 Task: Get directions from Muir Woods National Monument, California, United States to Goliad State Park, Texas, United States and explore the nearby things to do with rating 2 and above and open now
Action: Mouse moved to (417, 685)
Screenshot: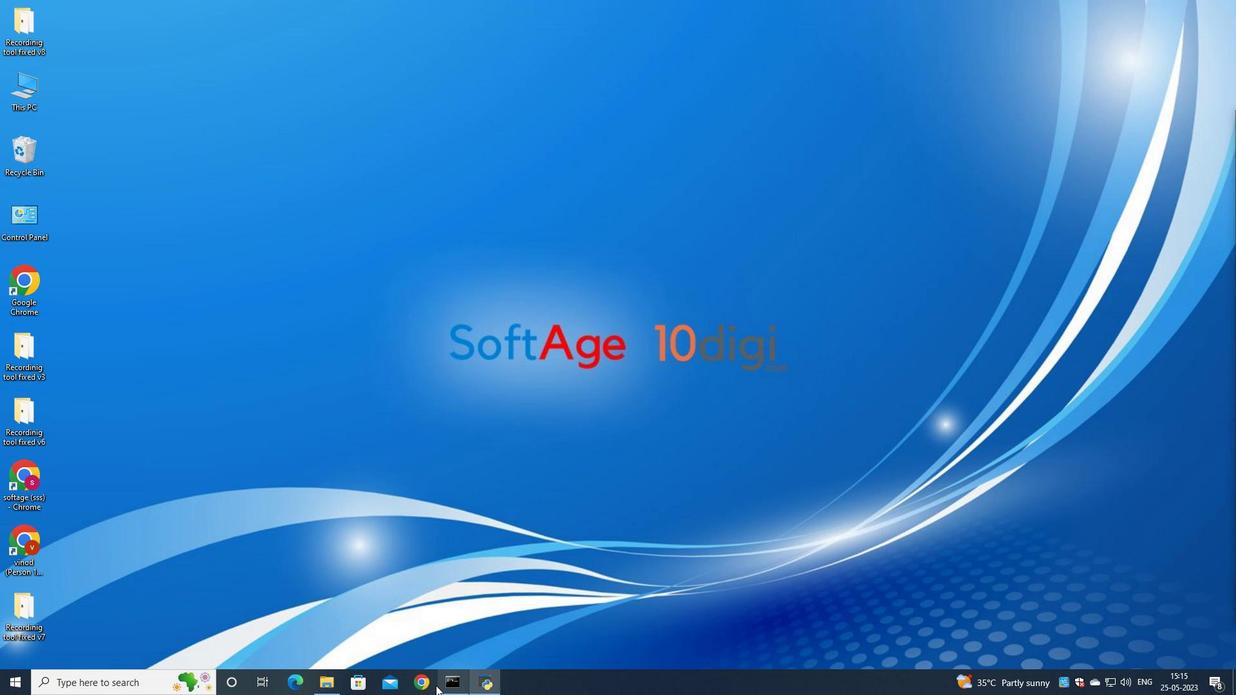 
Action: Mouse pressed left at (417, 685)
Screenshot: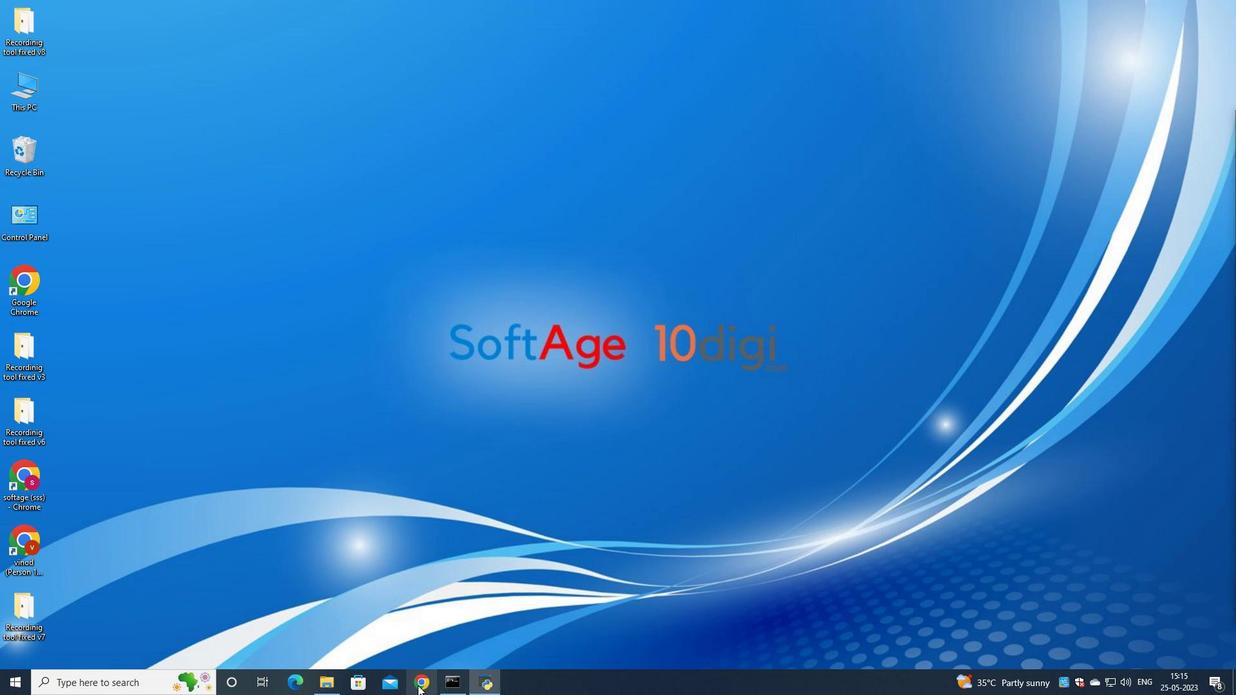
Action: Mouse moved to (567, 396)
Screenshot: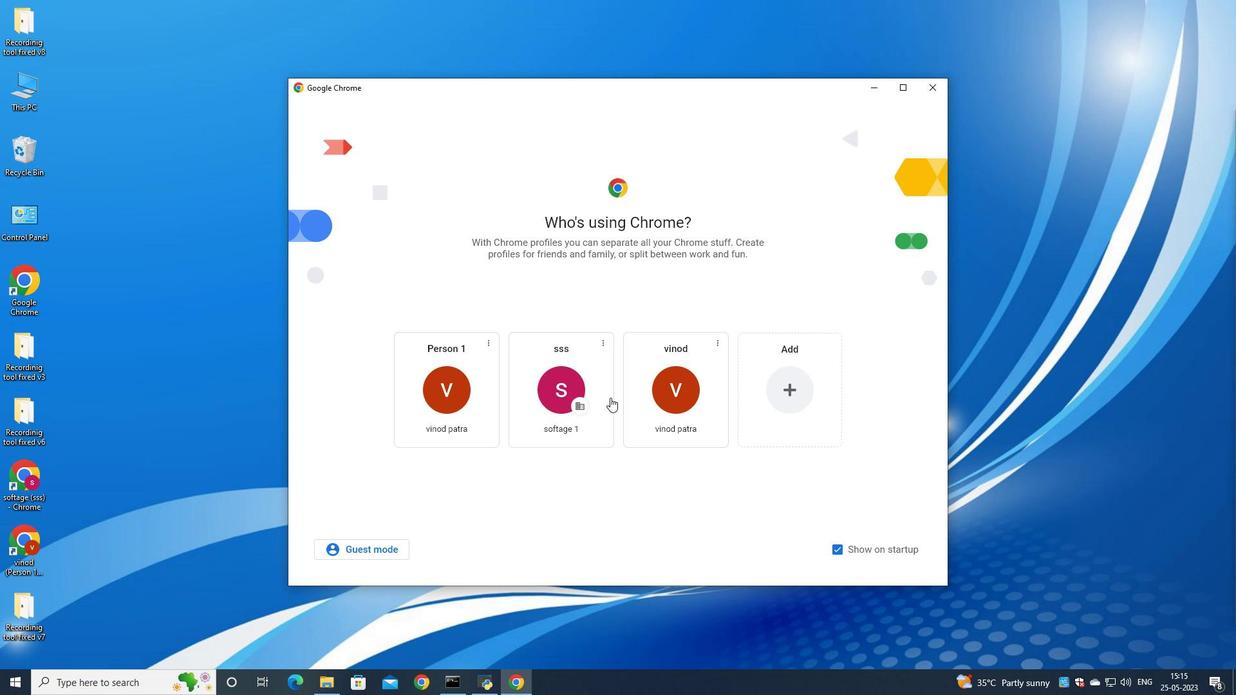 
Action: Mouse pressed left at (567, 396)
Screenshot: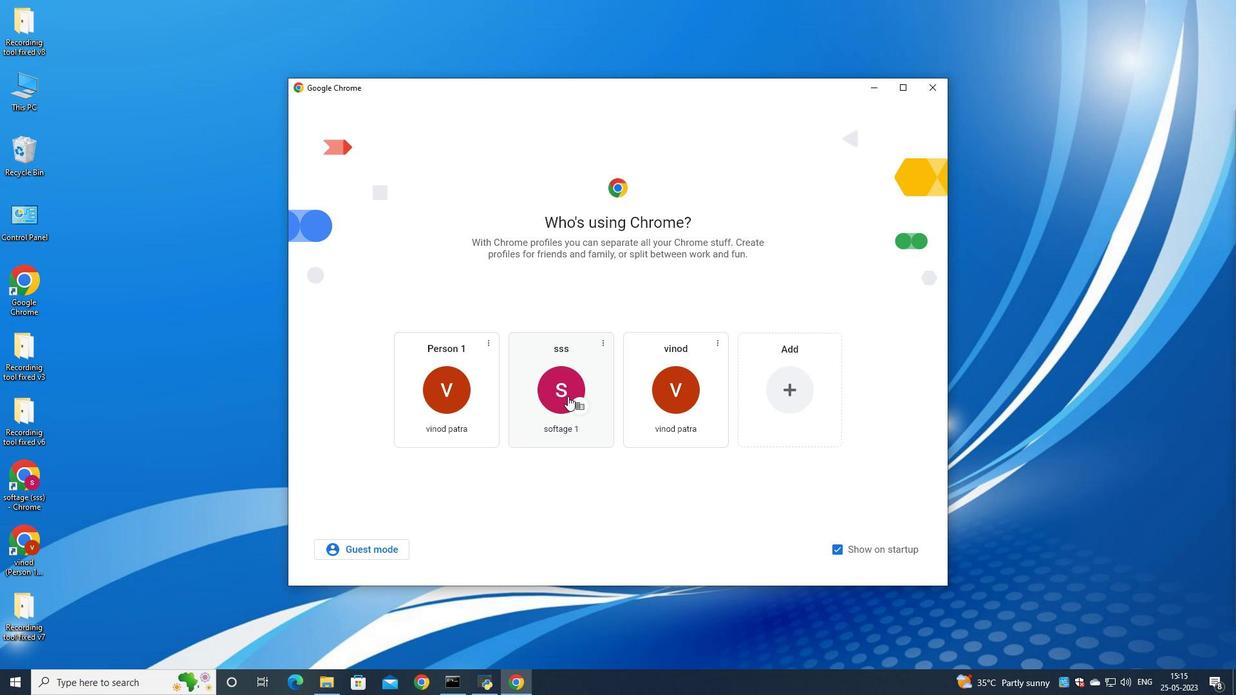 
Action: Mouse moved to (1175, 63)
Screenshot: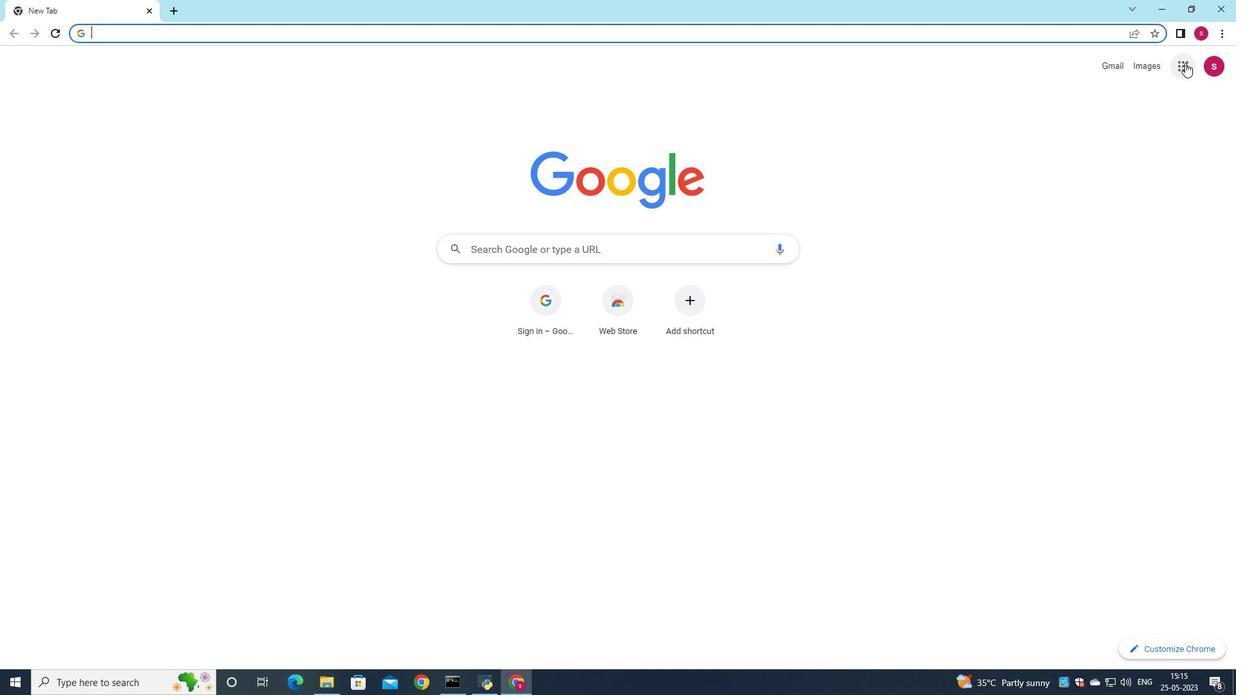 
Action: Mouse pressed left at (1175, 63)
Screenshot: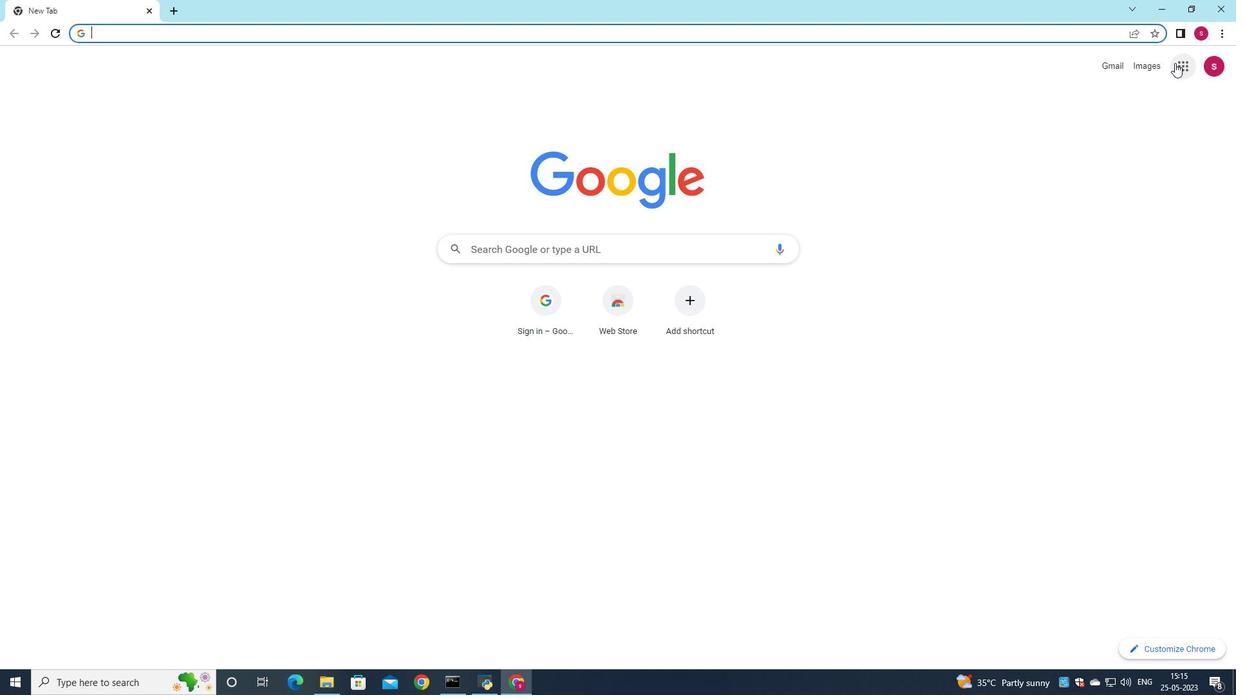 
Action: Mouse moved to (1128, 245)
Screenshot: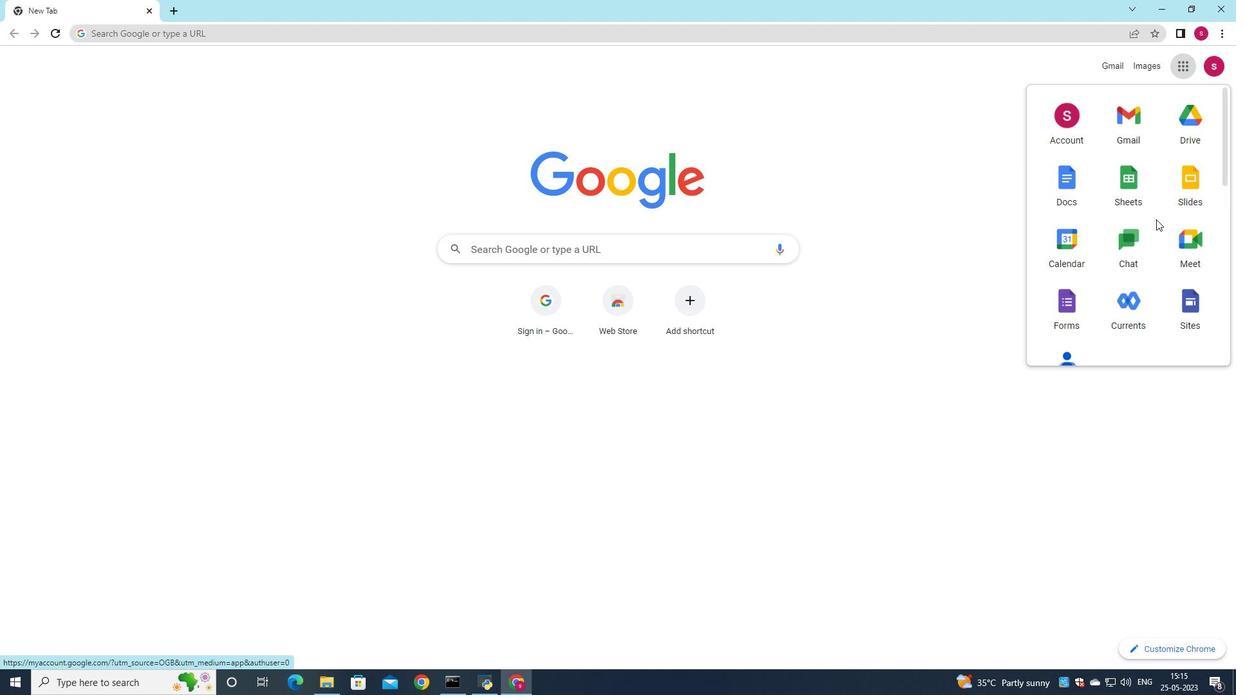 
Action: Mouse scrolled (1128, 245) with delta (0, 0)
Screenshot: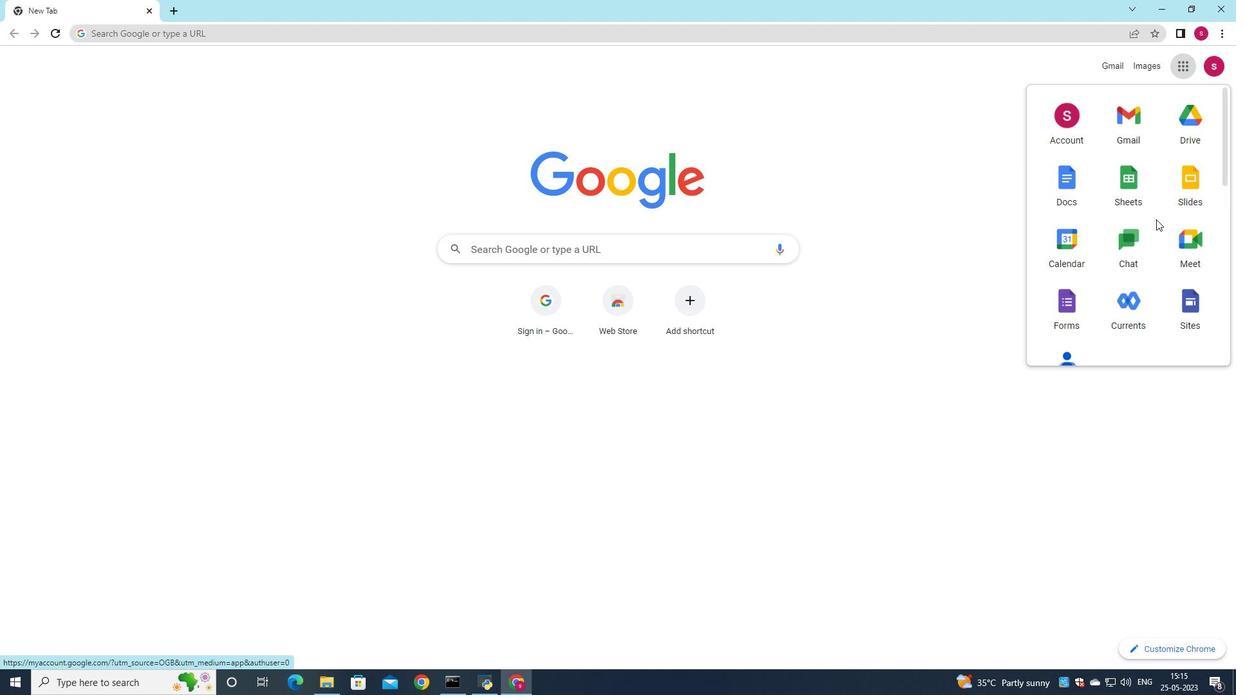 
Action: Mouse scrolled (1128, 245) with delta (0, 0)
Screenshot: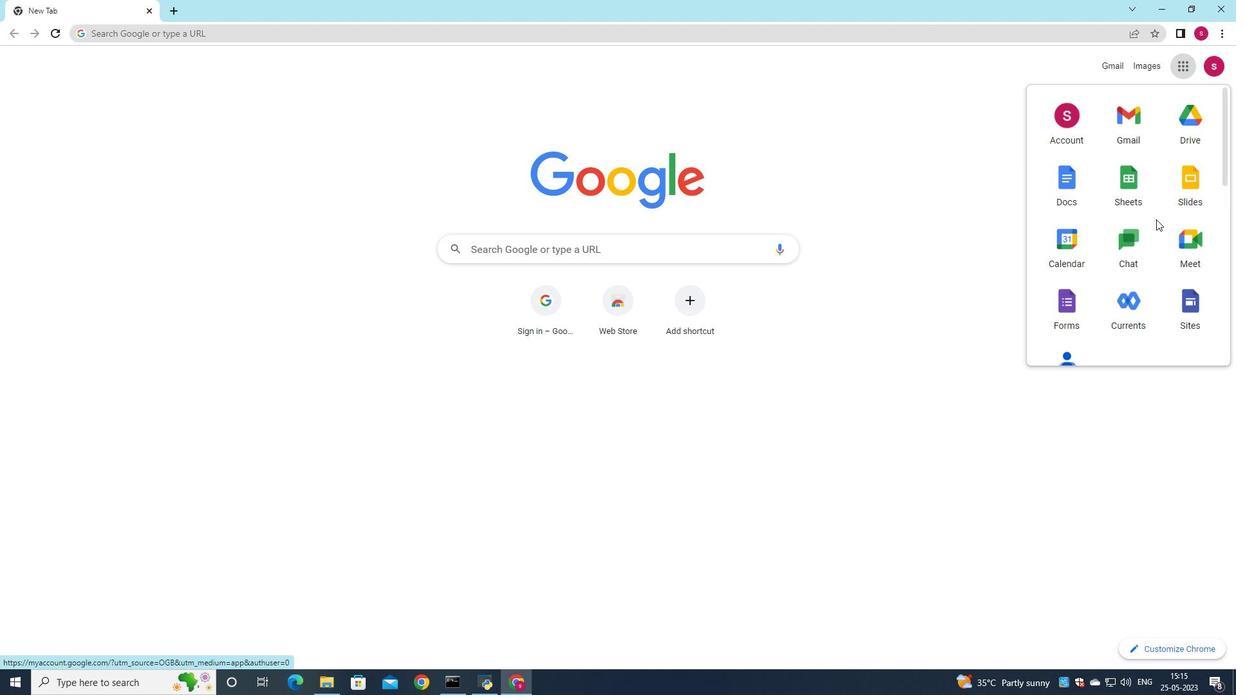 
Action: Mouse moved to (1172, 303)
Screenshot: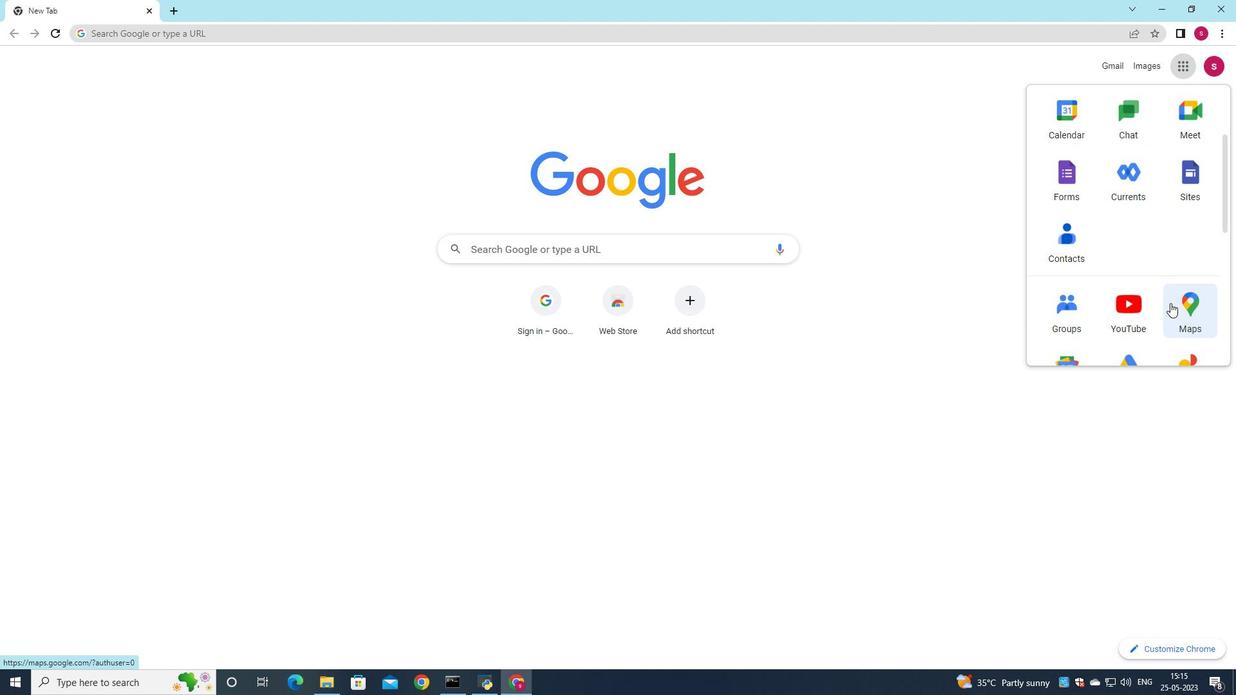 
Action: Mouse pressed left at (1172, 303)
Screenshot: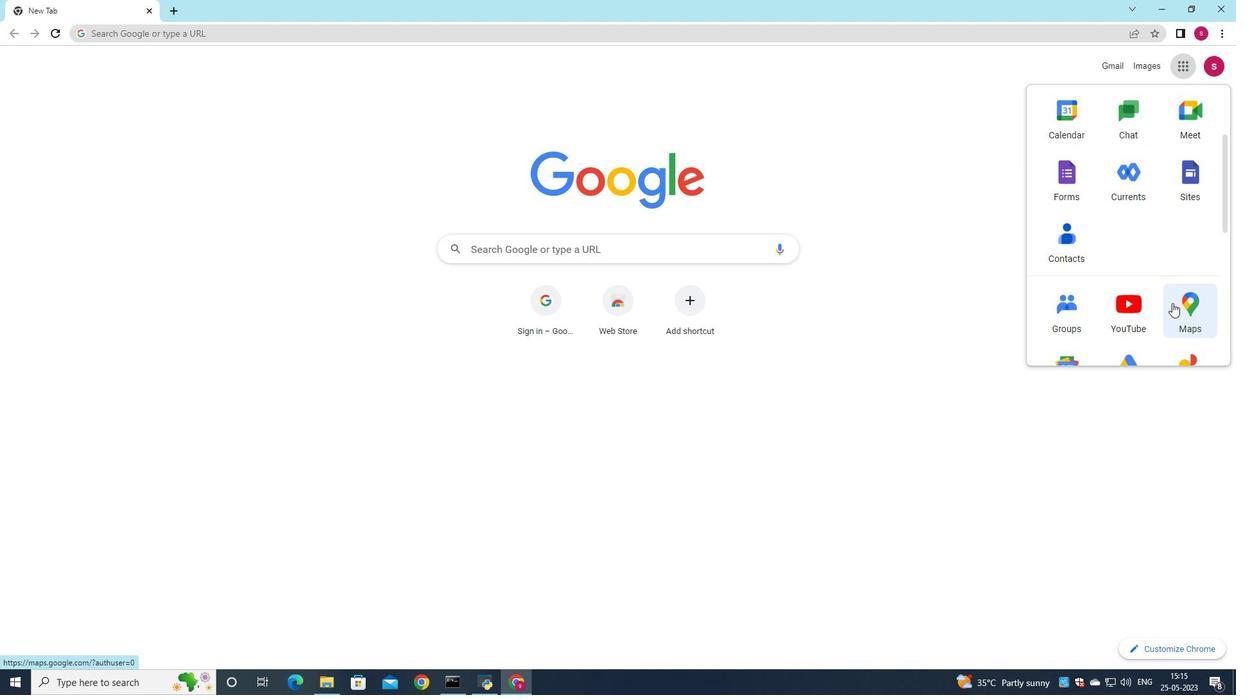 
Action: Mouse moved to (274, 64)
Screenshot: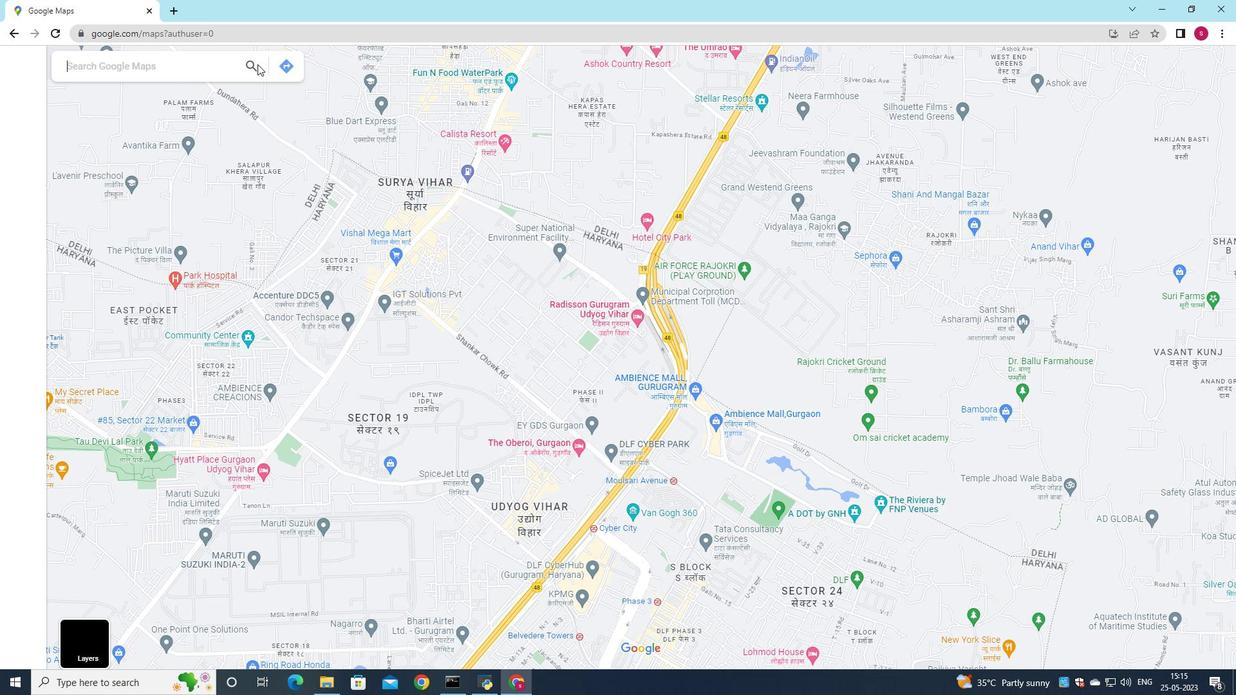 
Action: Mouse pressed left at (274, 64)
Screenshot: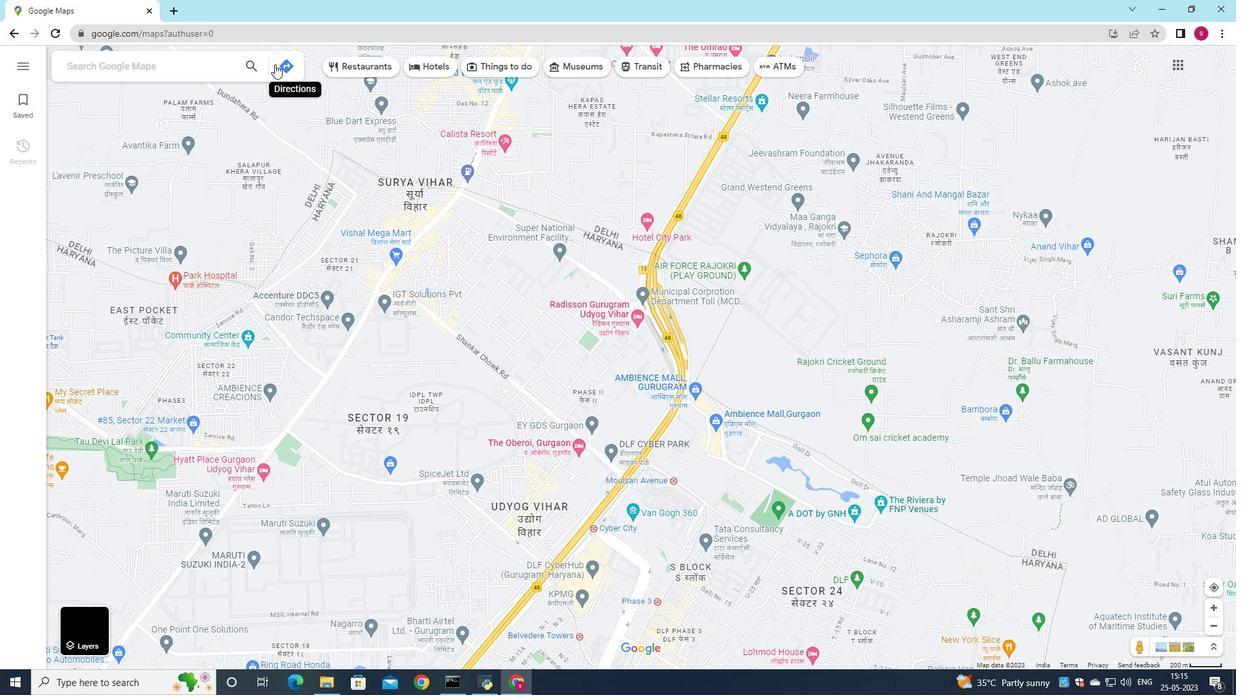
Action: Mouse moved to (195, 104)
Screenshot: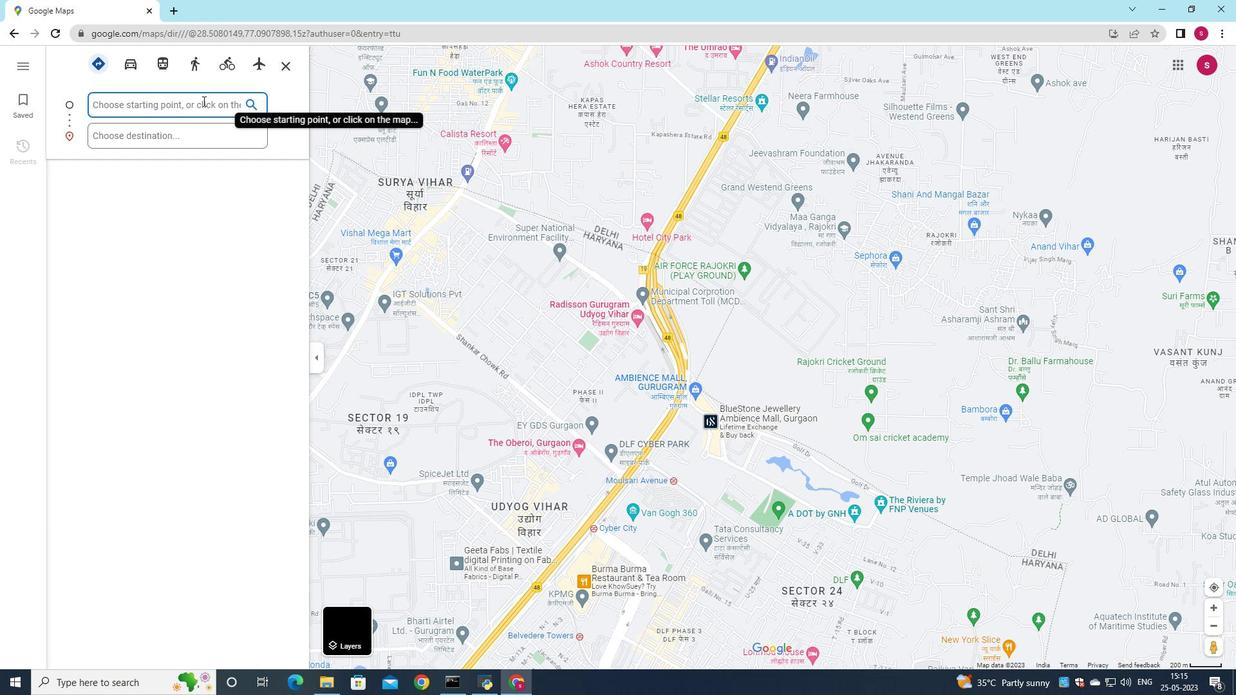 
Action: Key pressed <Key.shift>Muir<Key.space><Key.shift>Woods<Key.space><Key.shift>na
Screenshot: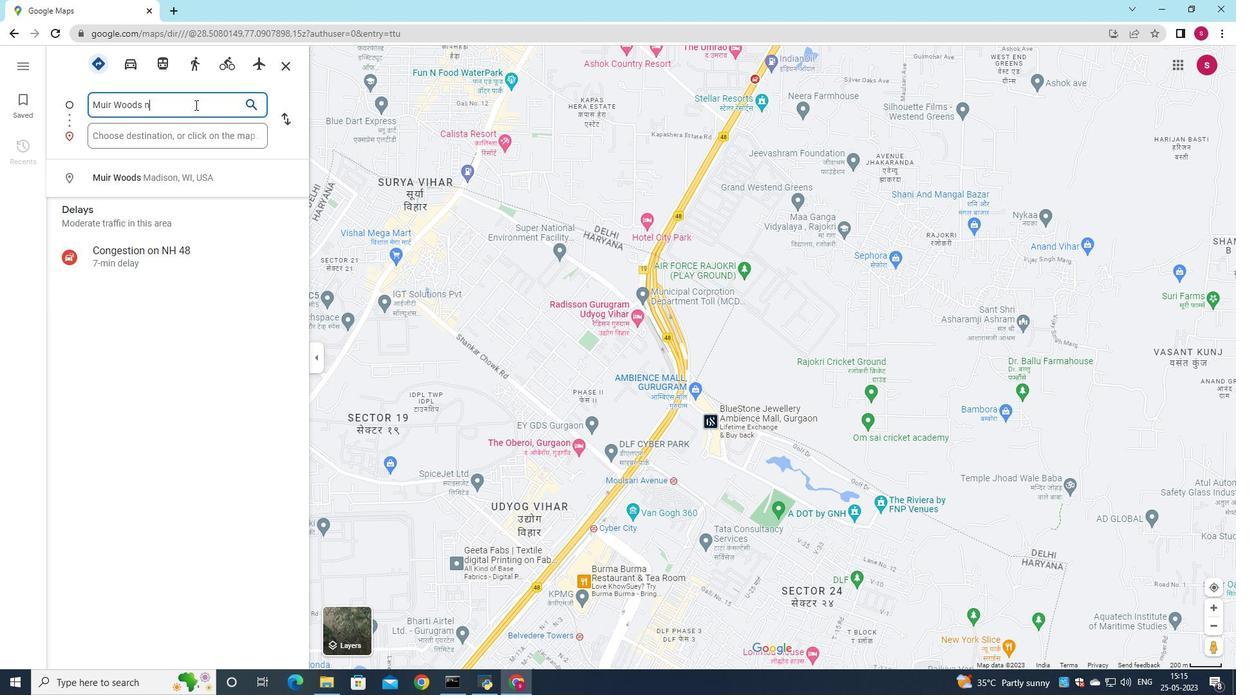 
Action: Mouse moved to (247, 0)
Screenshot: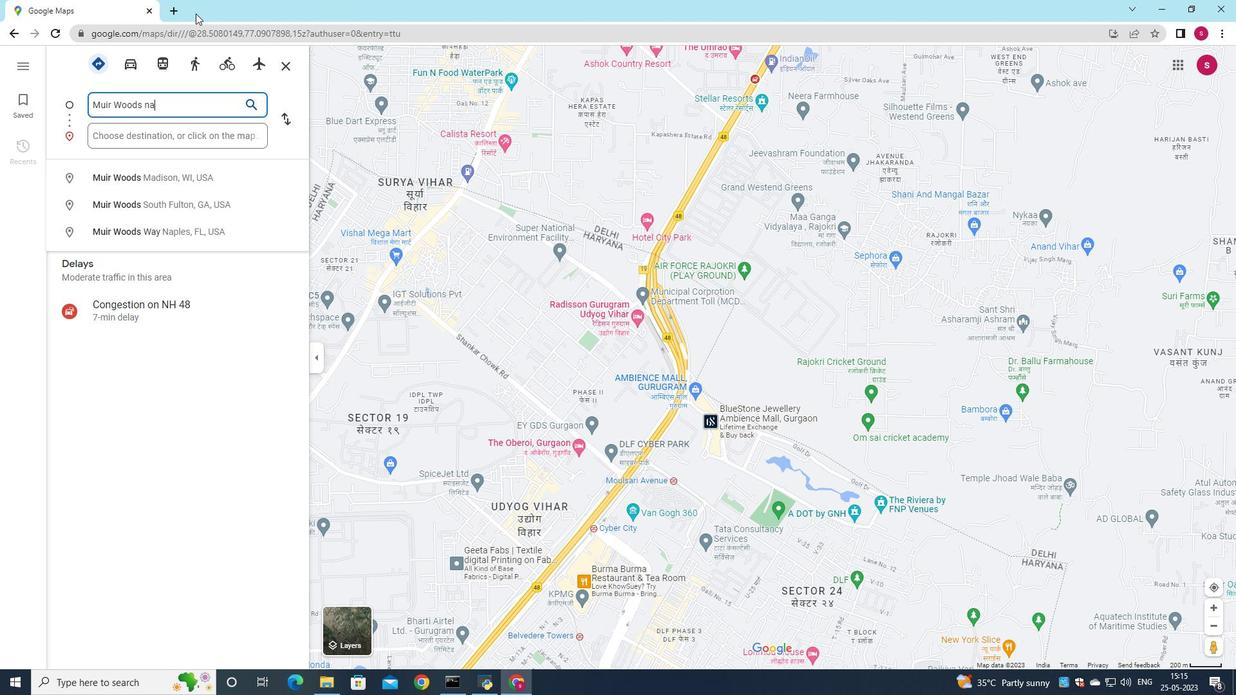 
Action: Key pressed tiona
Screenshot: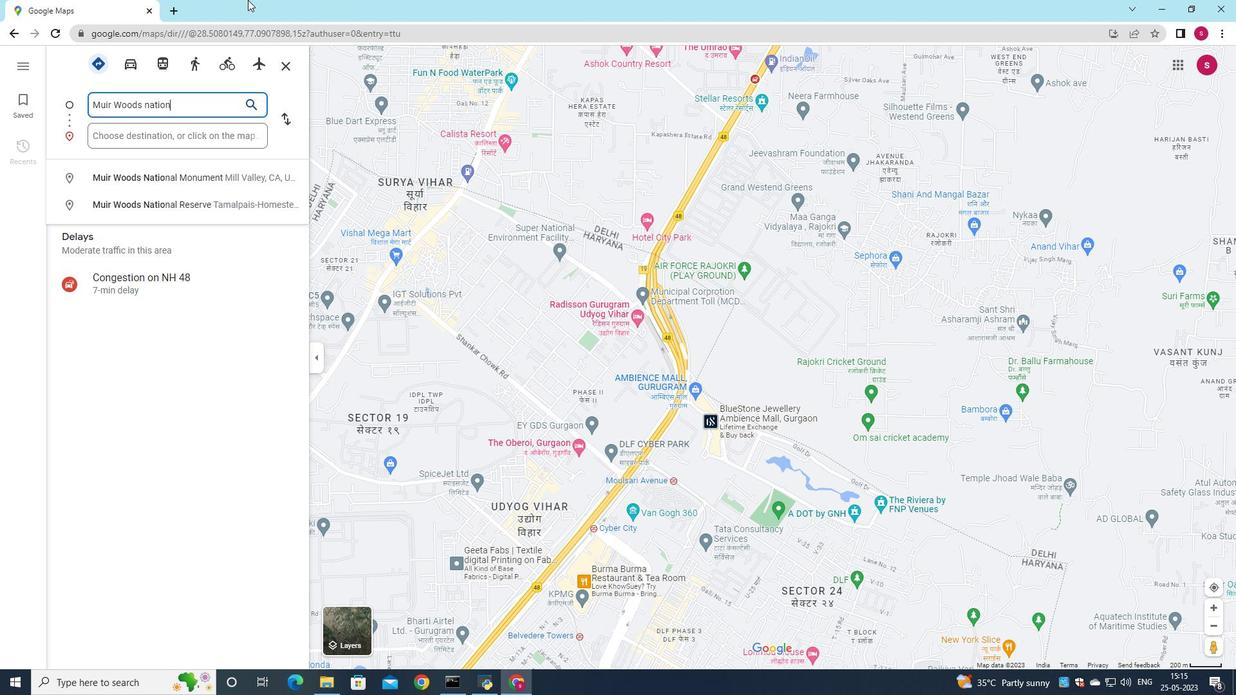 
Action: Mouse moved to (452, 0)
Screenshot: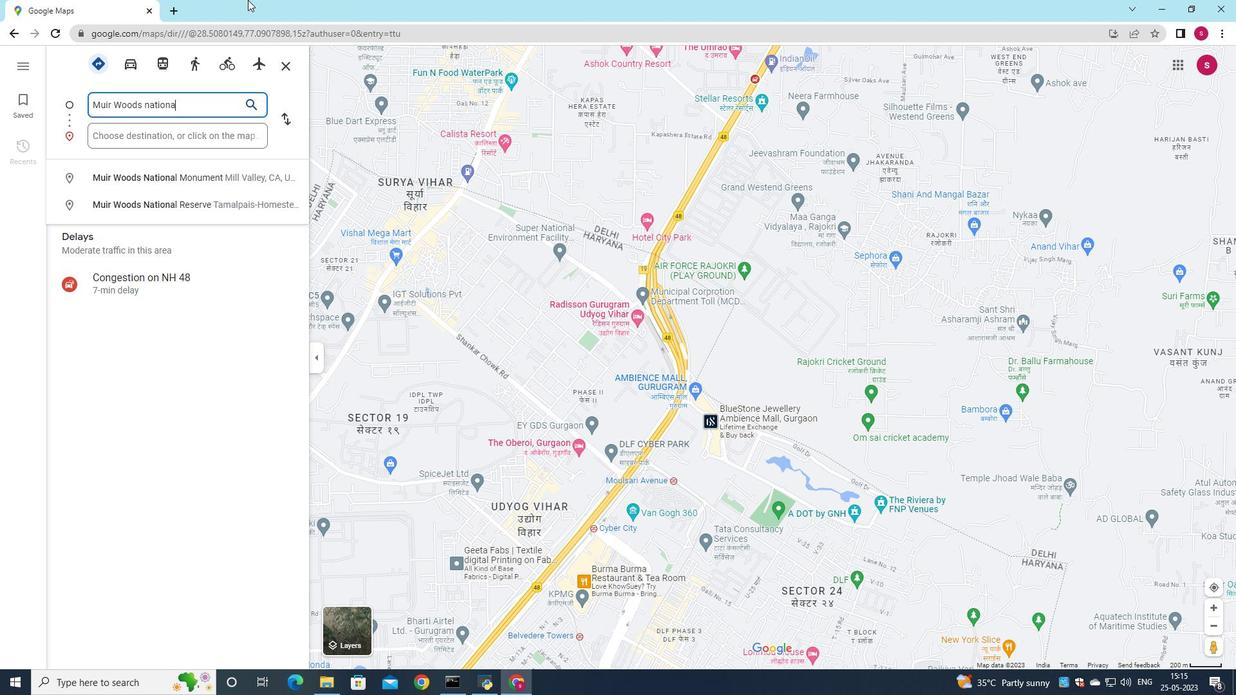 
Action: Key pressed l<Key.space><Key.shift>Monument<Key.space><Key.backspace>,<Key.shift><Key.shift>california<Key.space><Key.backspace>,<Key.shift>United<Key.space><Key.shift>States
Screenshot: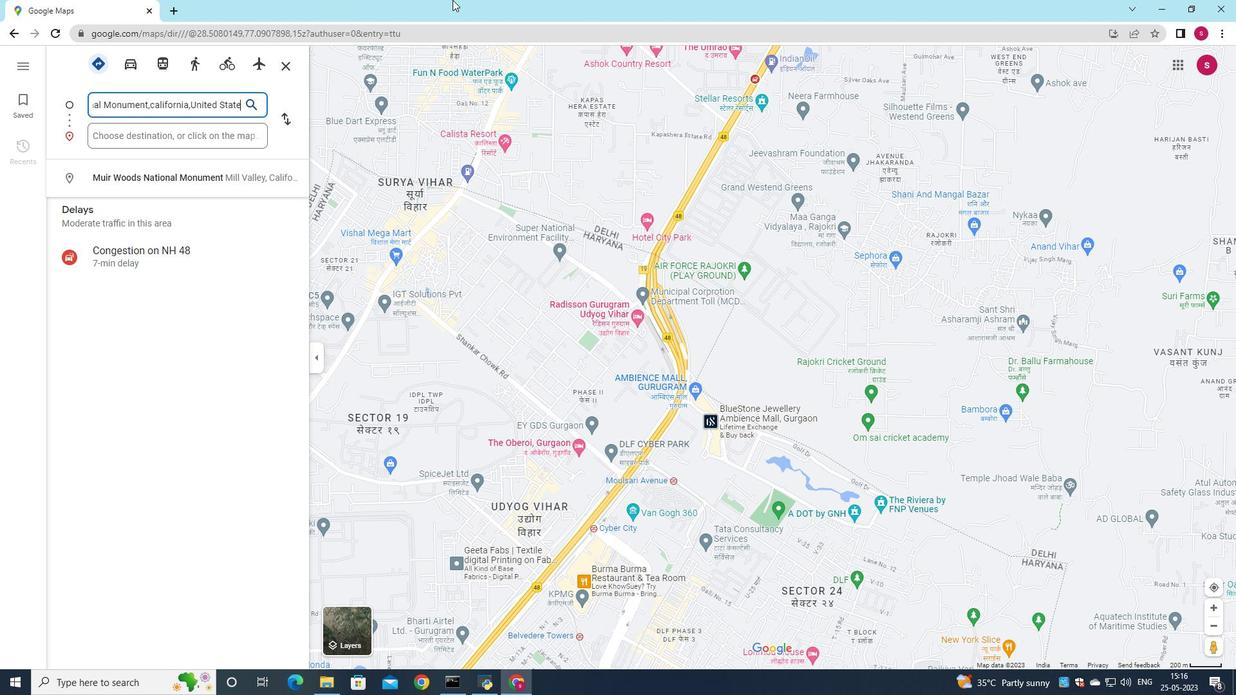 
Action: Mouse moved to (186, 137)
Screenshot: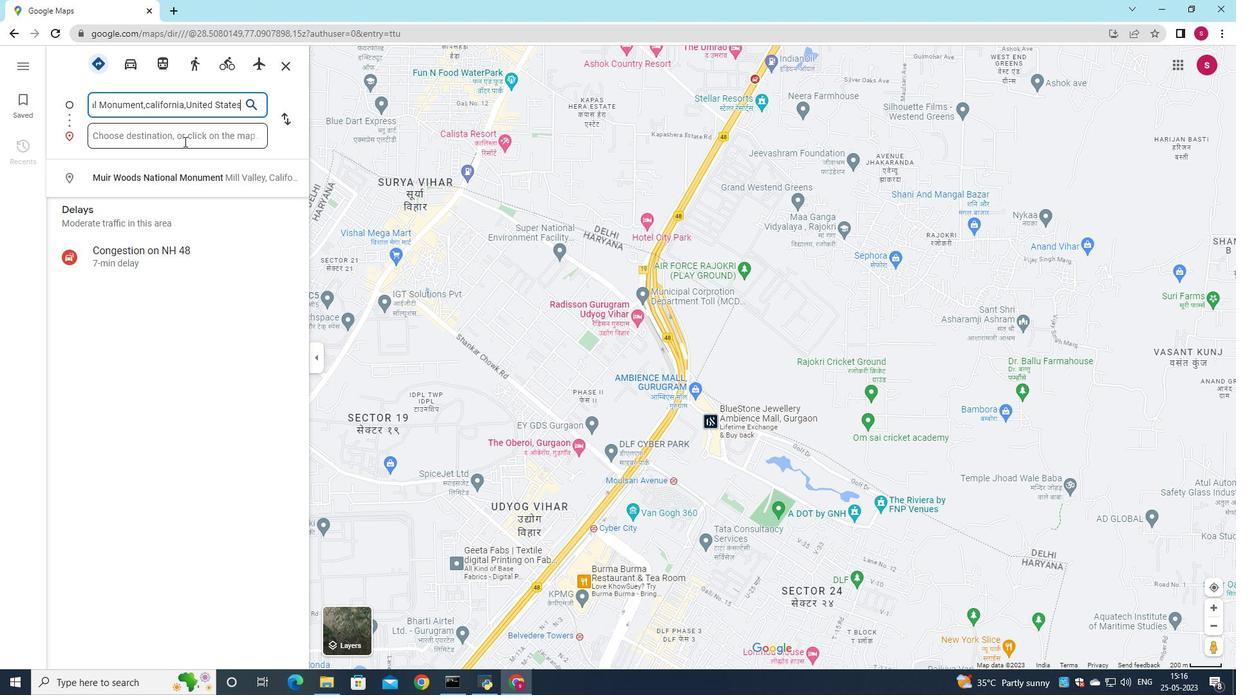 
Action: Mouse pressed left at (186, 137)
Screenshot: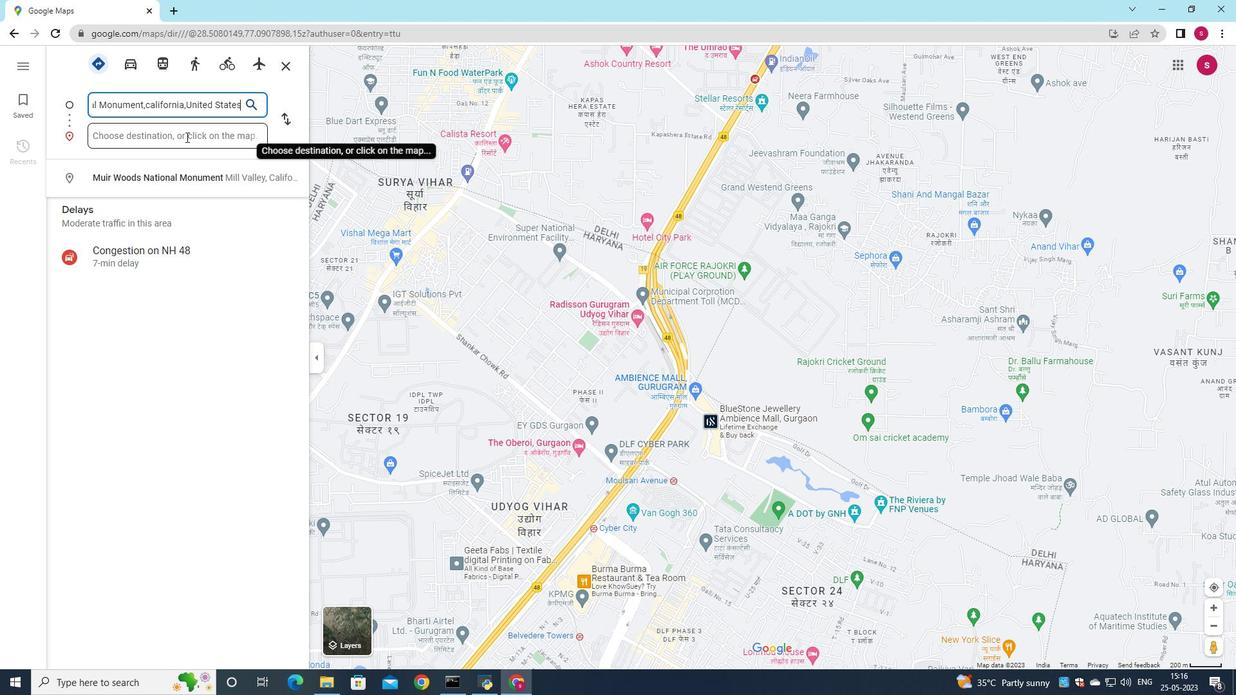 
Action: Key pressed <Key.shift><Key.shift><Key.shift>goilad<Key.space><Key.shift>State<Key.space><Key.shift>park,<Key.shift>Texas,<Key.shift>Unites<Key.backspace>d<Key.space><Key.shift>States
Screenshot: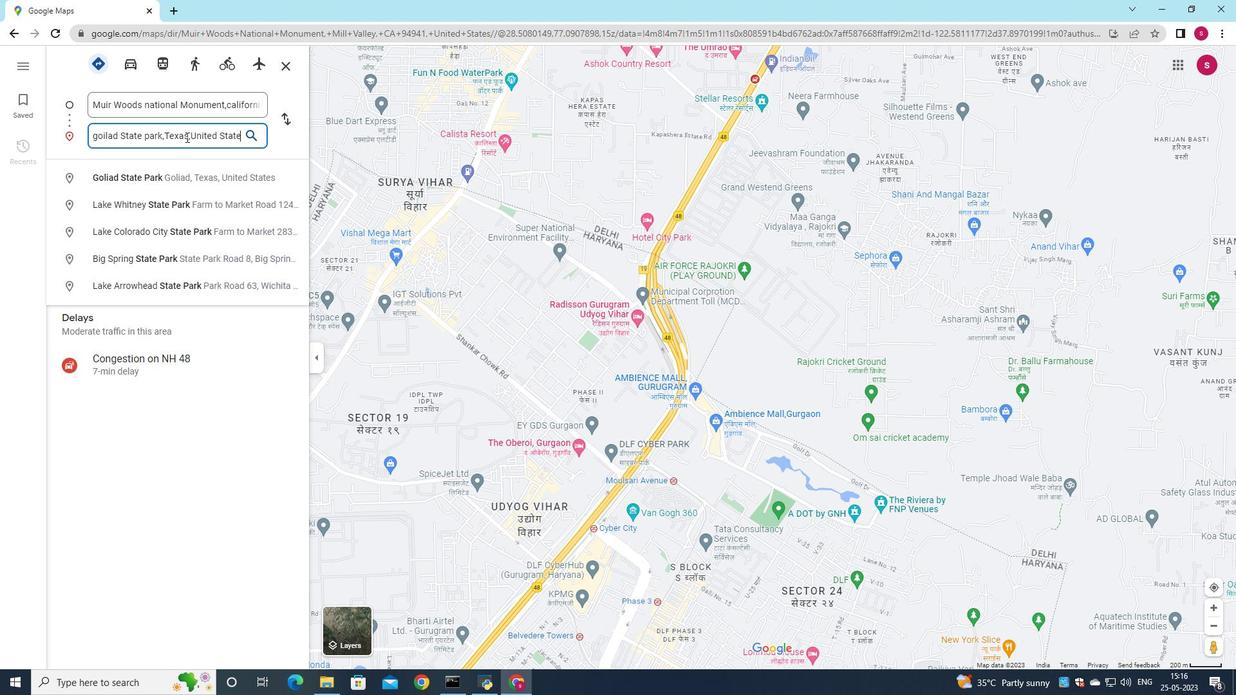 
Action: Mouse moved to (250, 135)
Screenshot: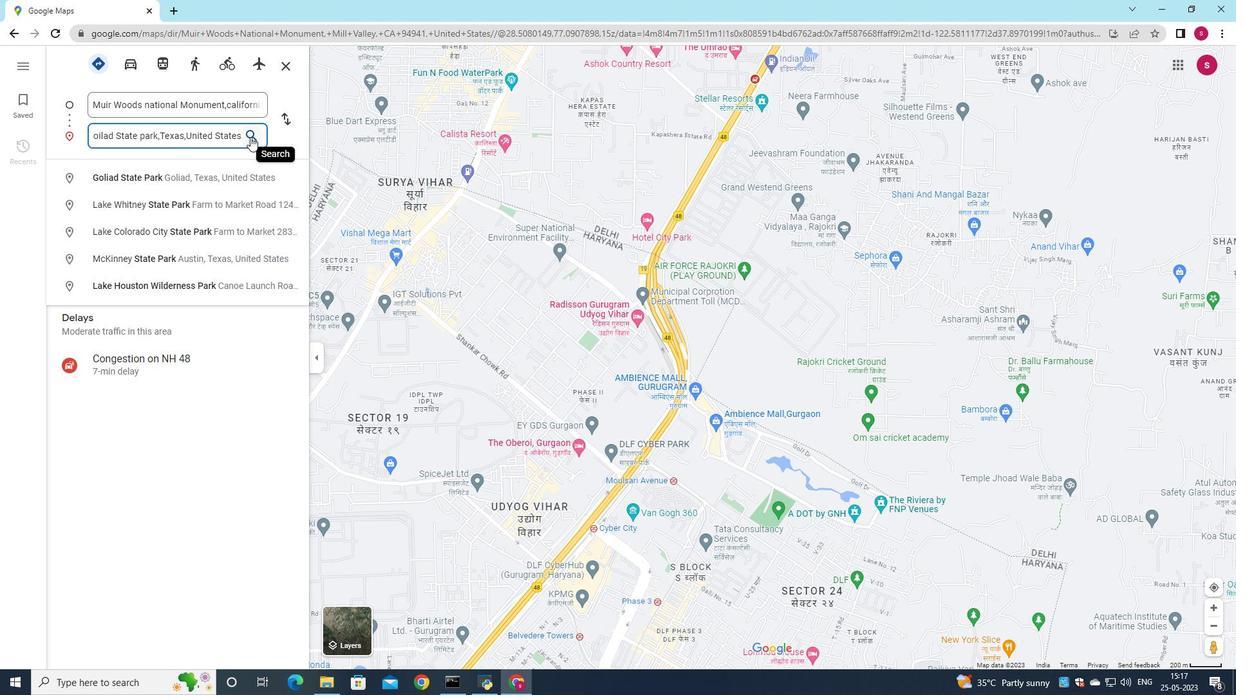 
Action: Mouse pressed left at (250, 135)
Screenshot: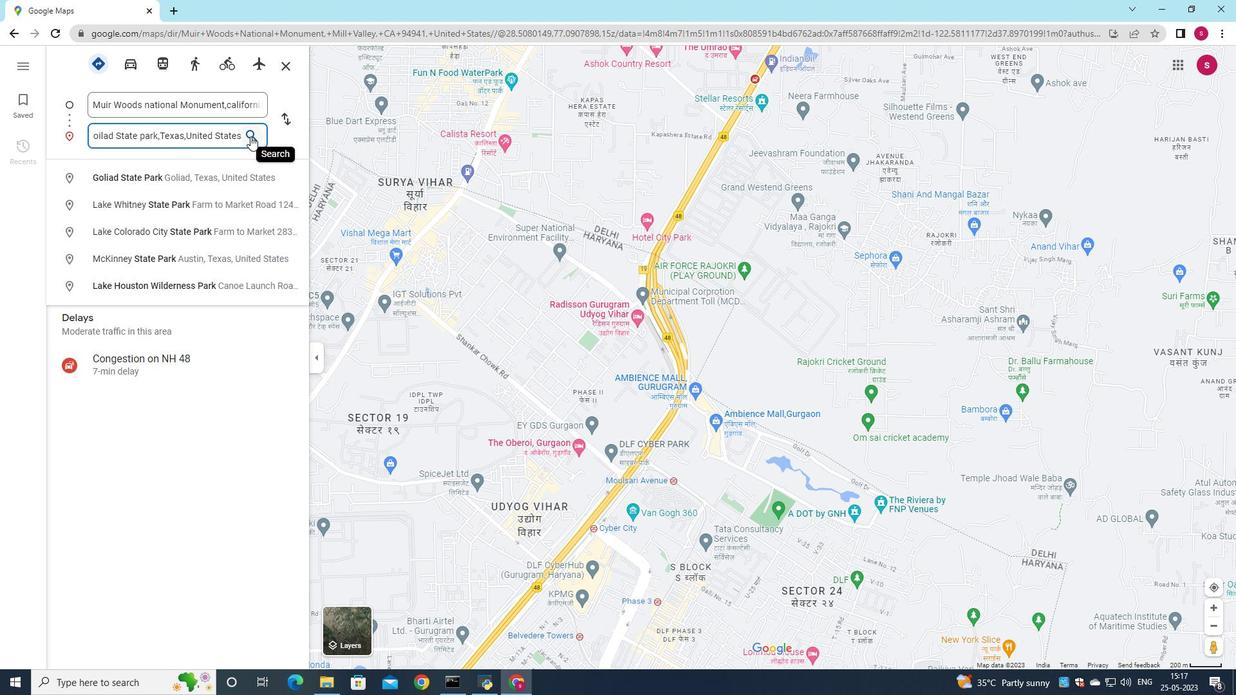 
Action: Mouse moved to (717, 59)
Screenshot: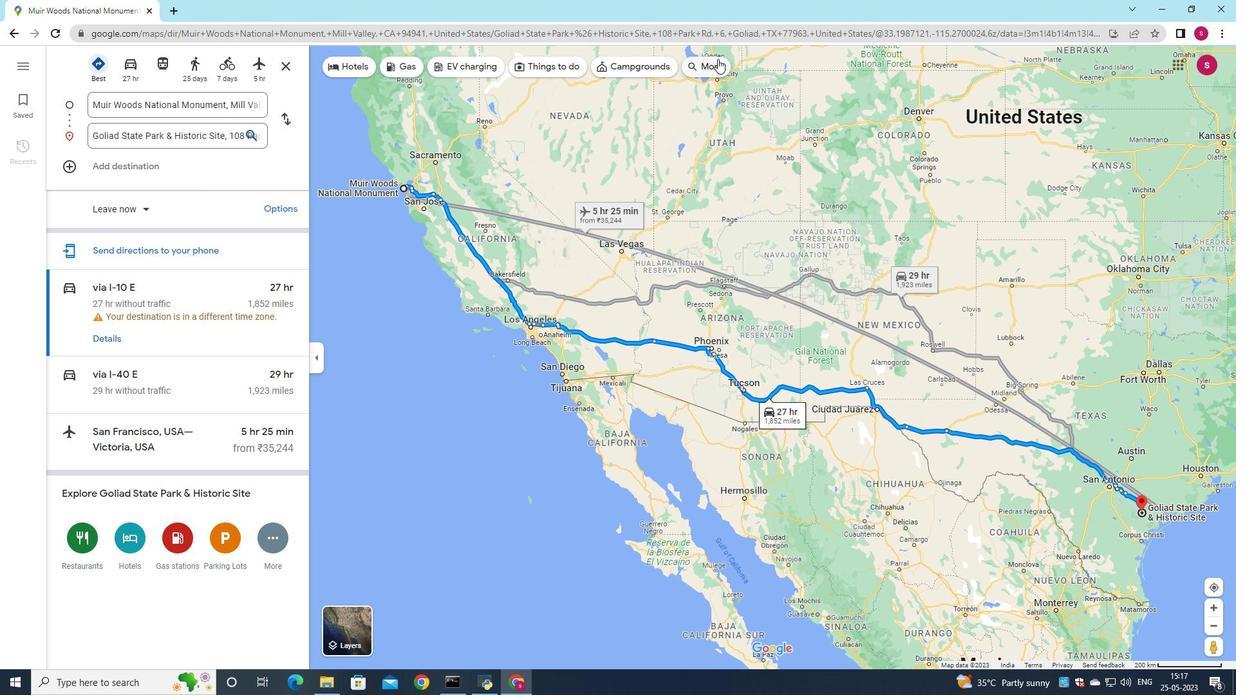 
Action: Mouse pressed left at (717, 59)
Screenshot: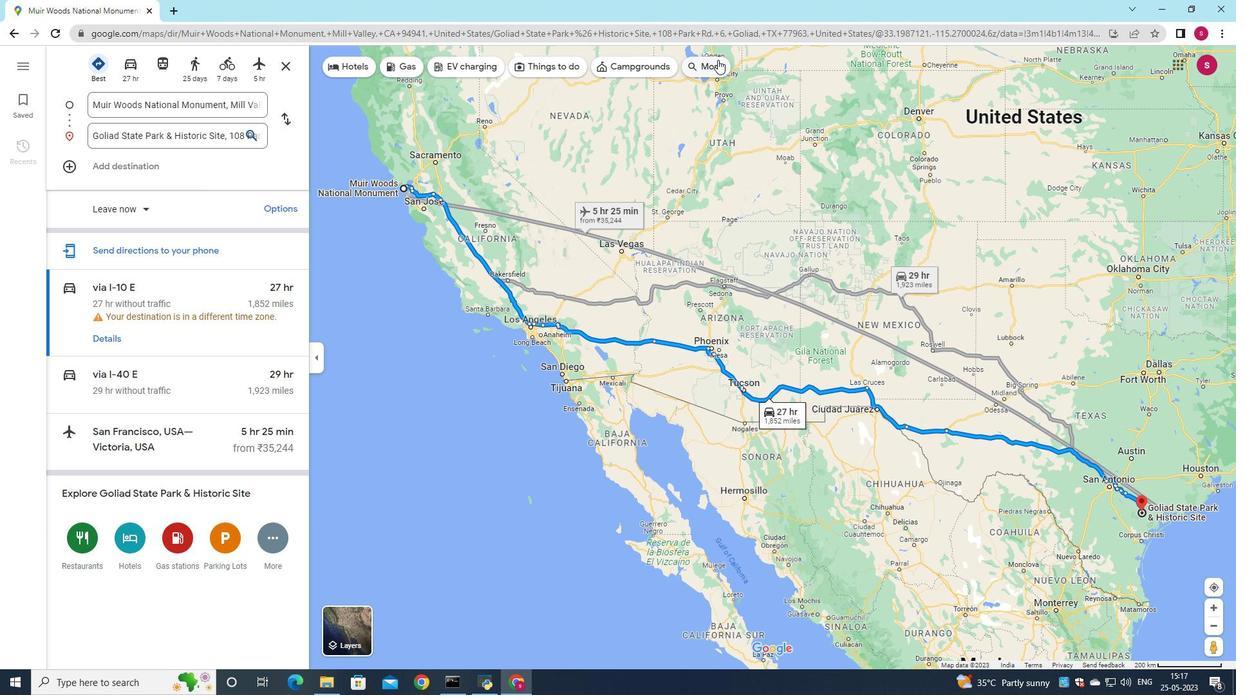 
Action: Mouse moved to (116, 432)
Screenshot: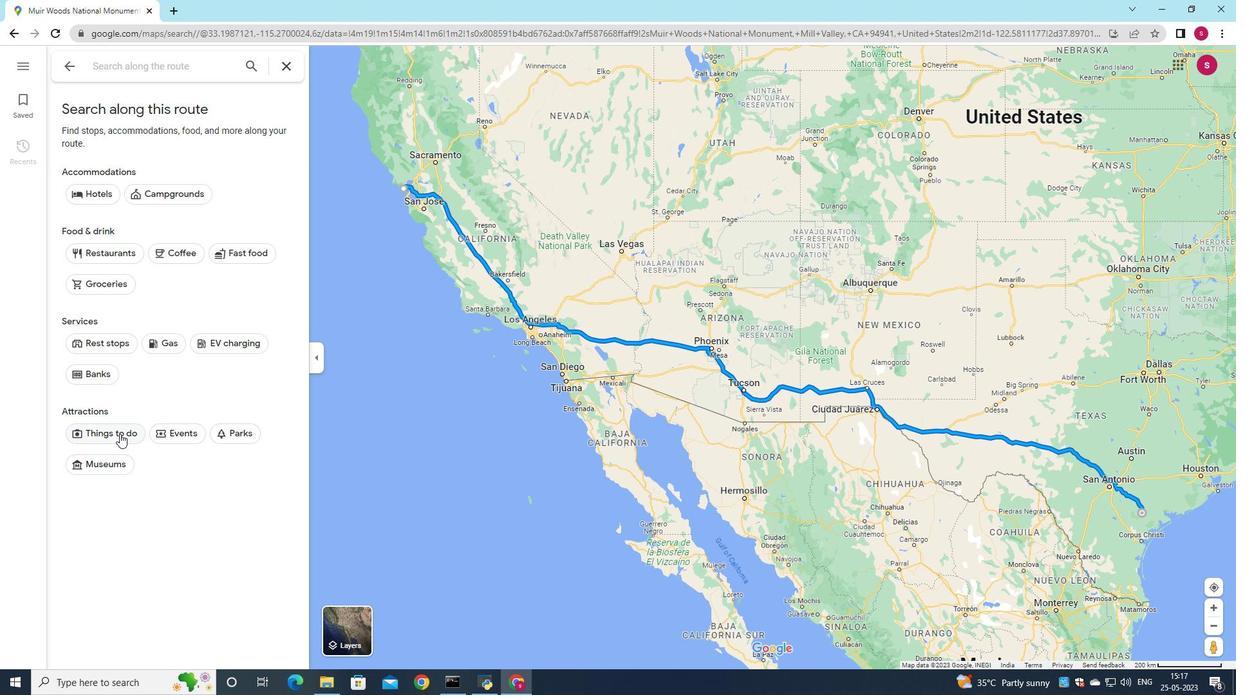 
Action: Mouse pressed left at (116, 432)
Screenshot: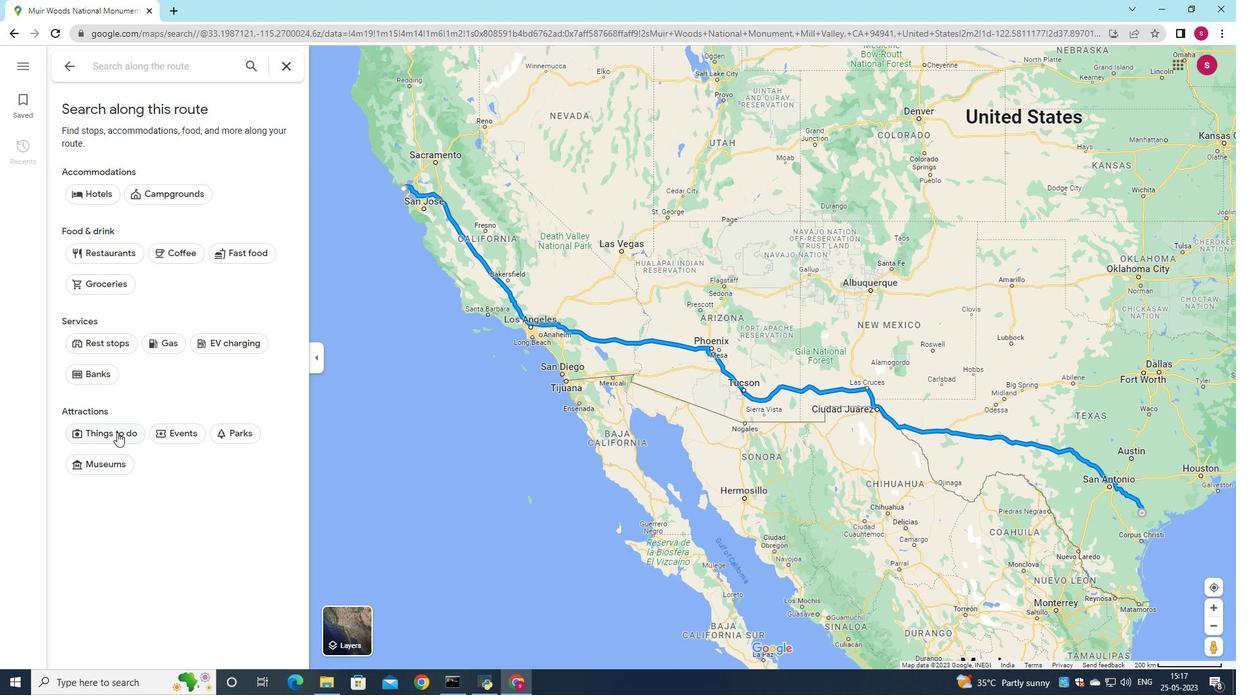 
Action: Mouse moved to (743, 61)
Screenshot: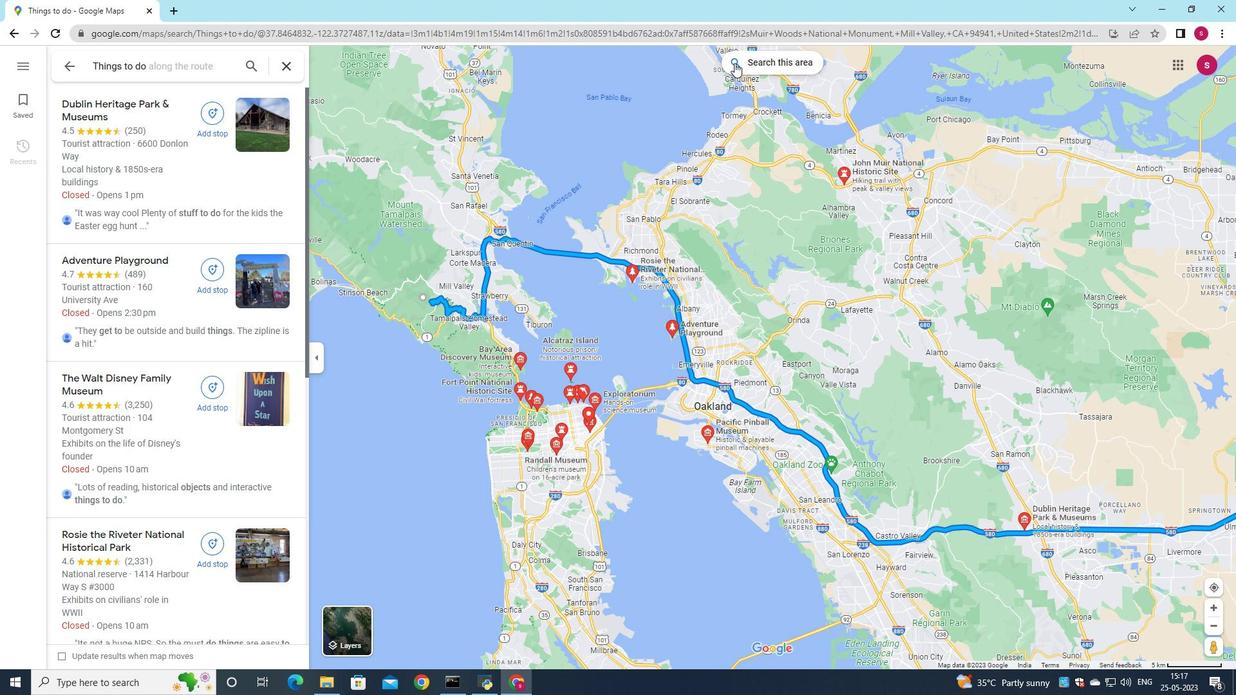 
Action: Mouse pressed left at (743, 61)
Screenshot: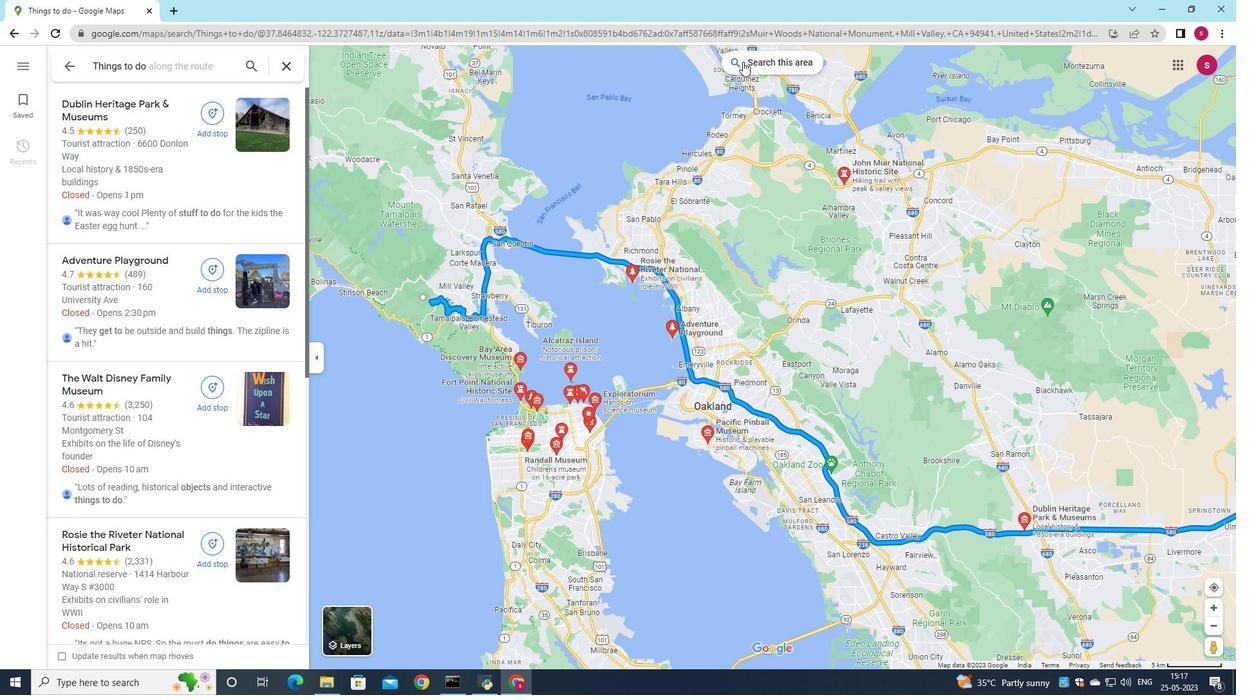 
Action: Mouse moved to (376, 67)
Screenshot: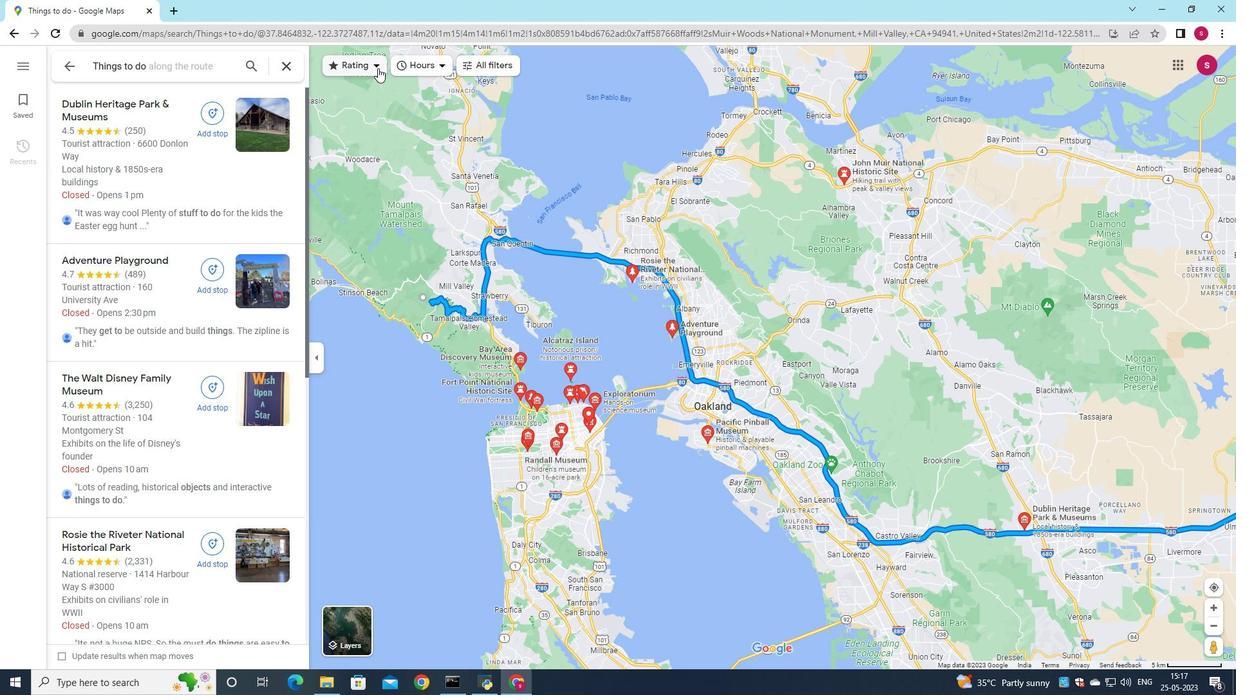 
Action: Mouse pressed left at (376, 67)
Screenshot: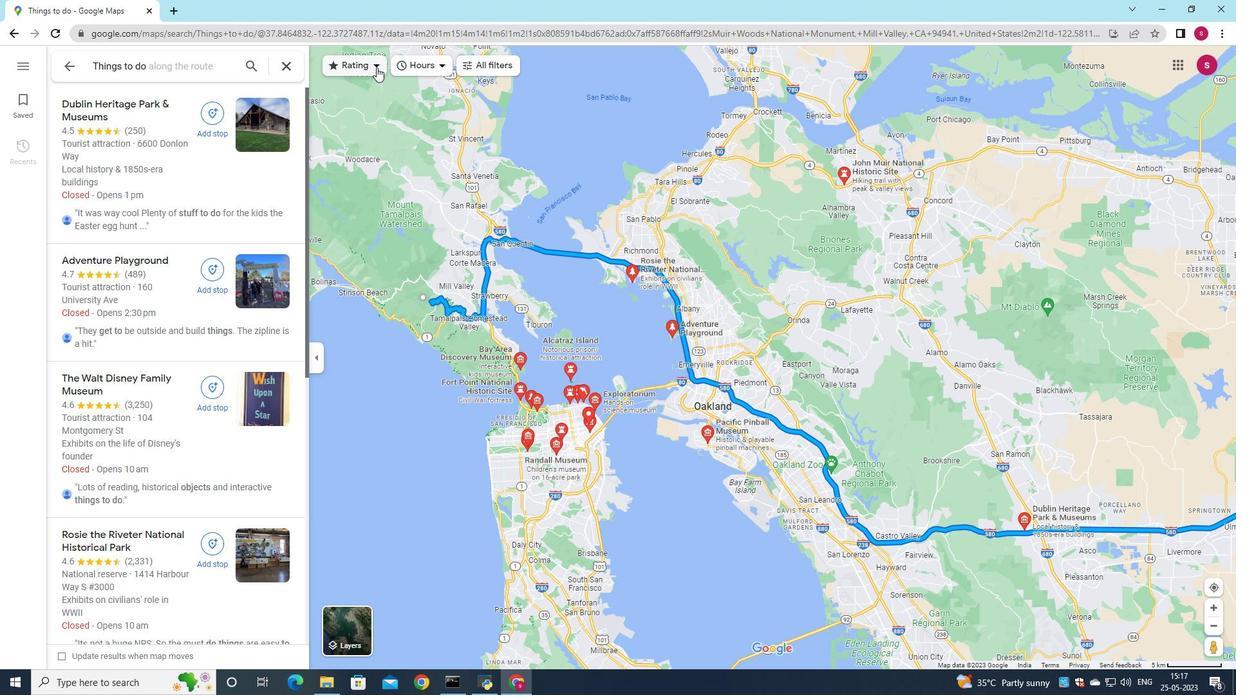 
Action: Mouse moved to (377, 119)
Screenshot: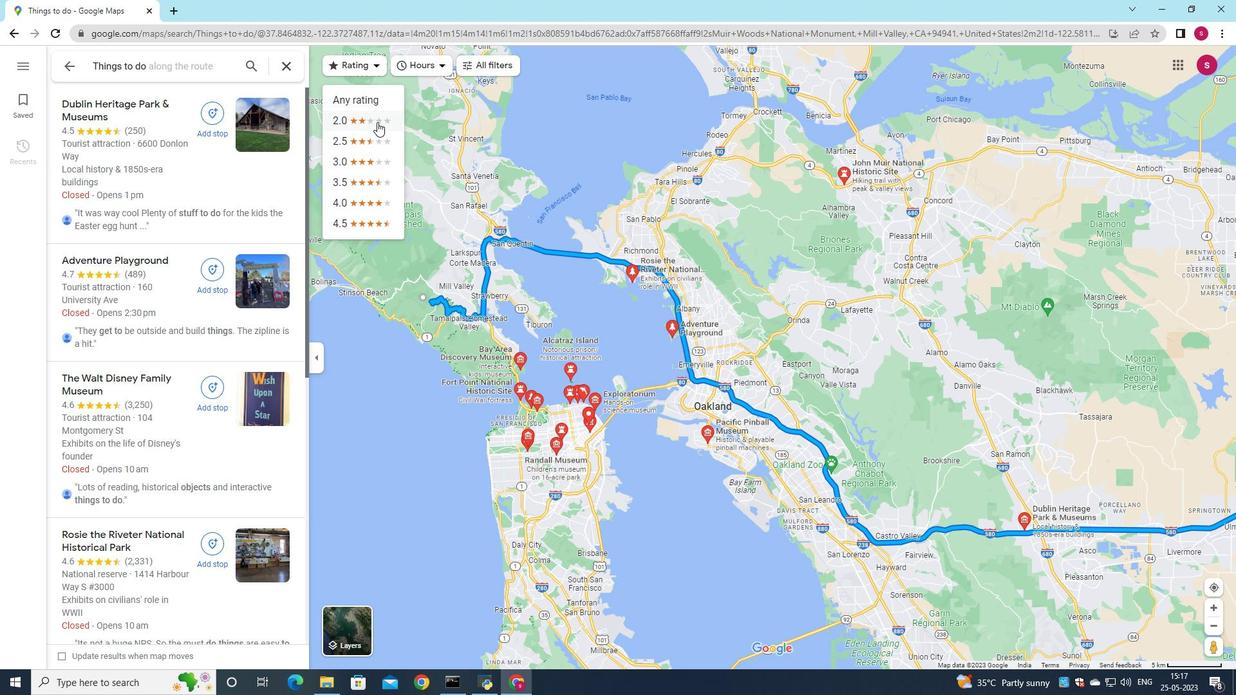 
Action: Mouse pressed left at (377, 119)
Screenshot: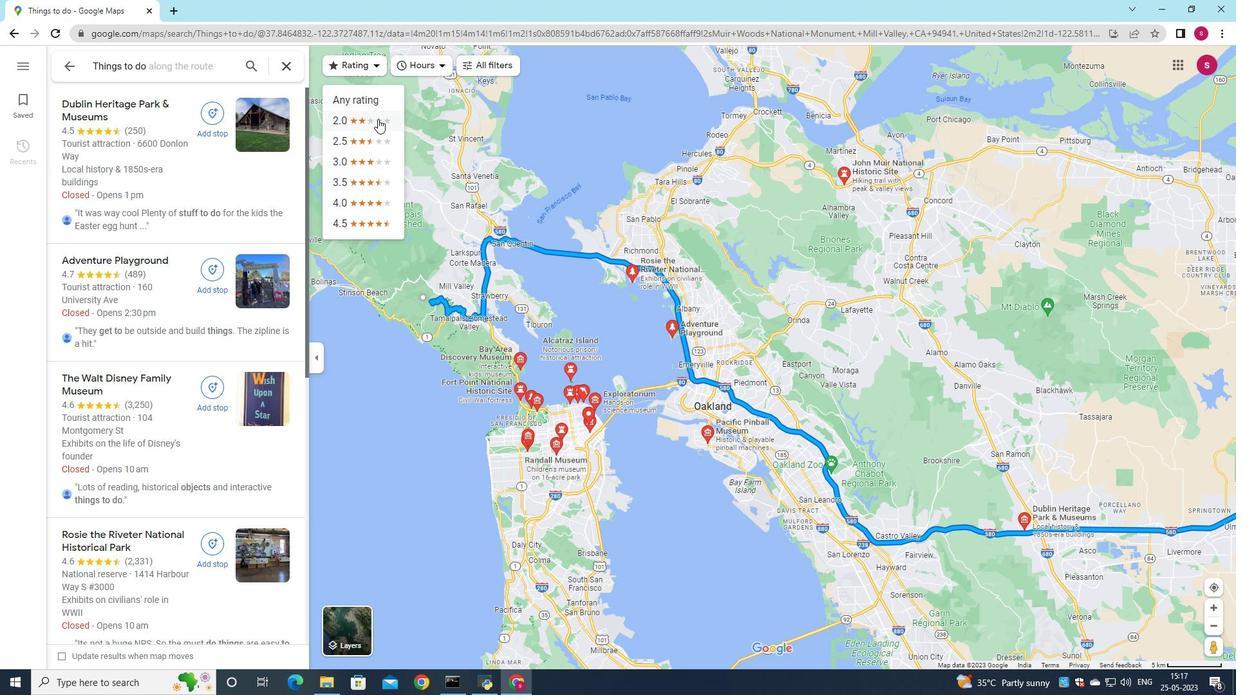 
Action: Mouse moved to (448, 63)
Screenshot: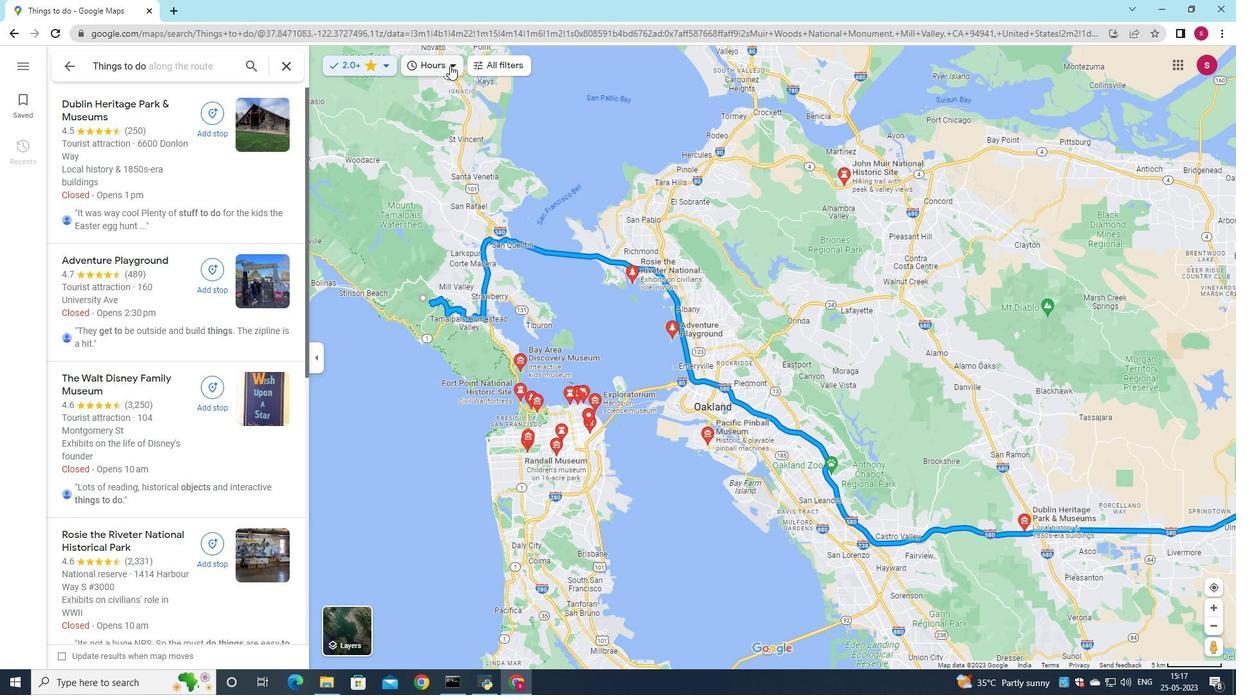 
Action: Mouse pressed left at (448, 63)
Screenshot: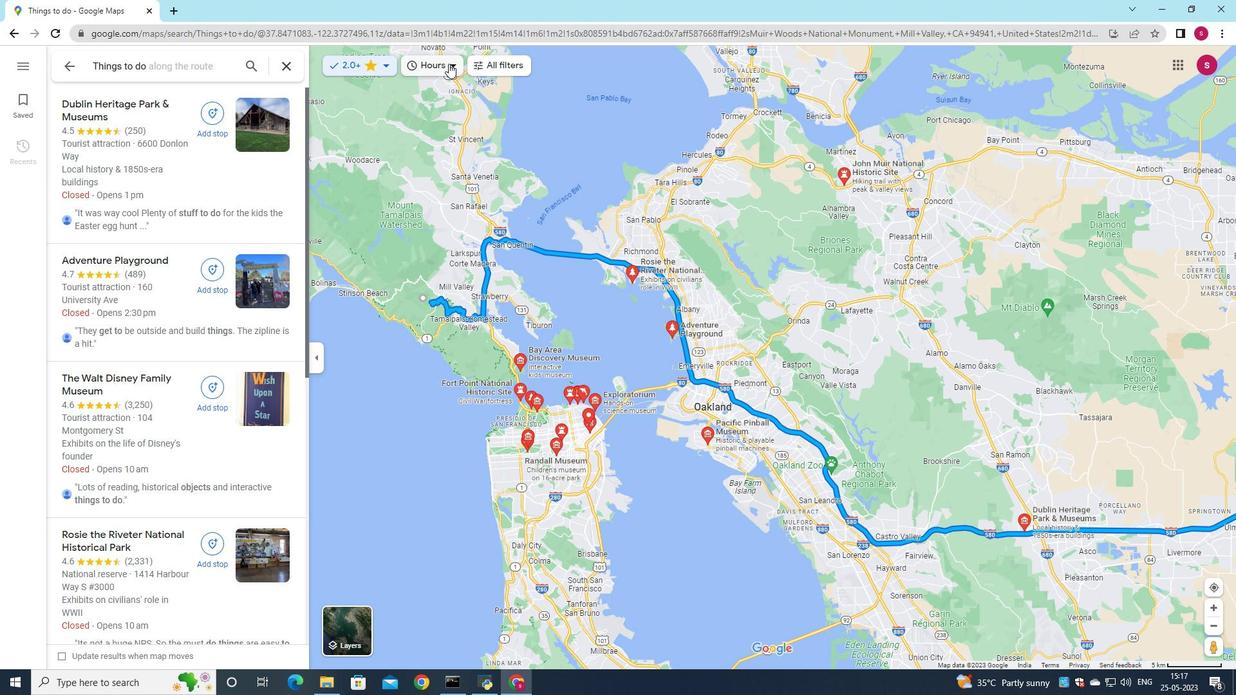
Action: Mouse moved to (437, 117)
Screenshot: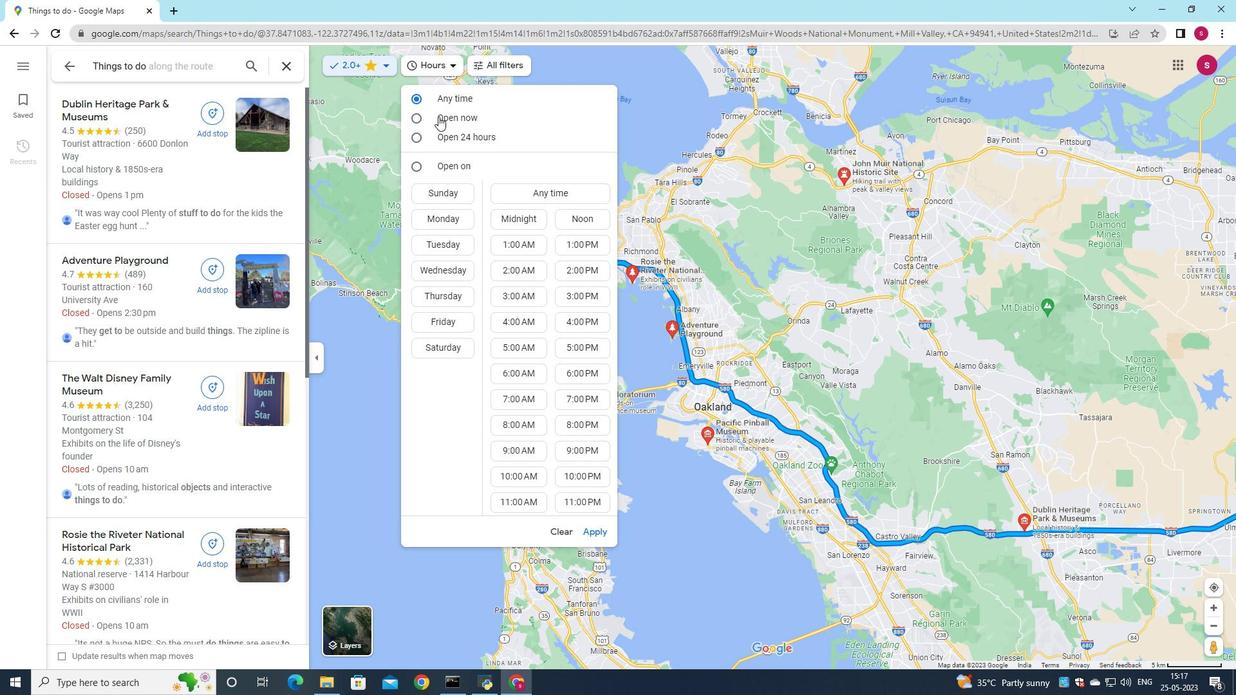 
Action: Mouse pressed left at (437, 117)
Screenshot: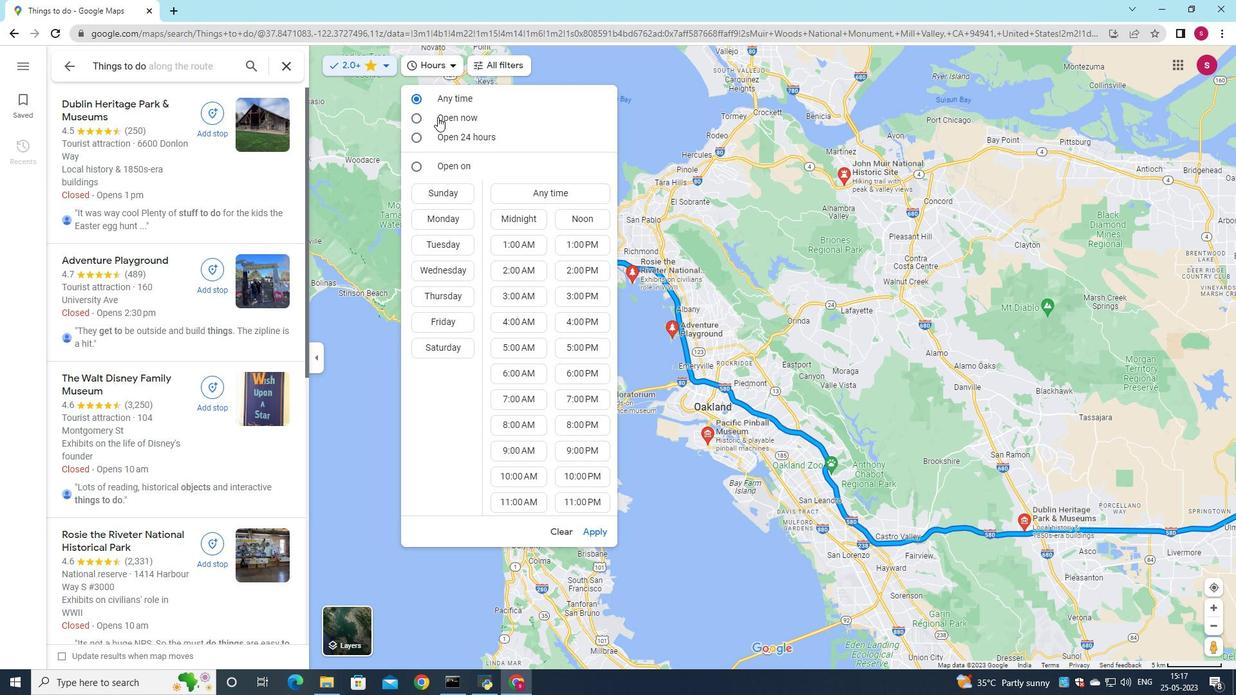 
Action: Mouse moved to (597, 535)
Screenshot: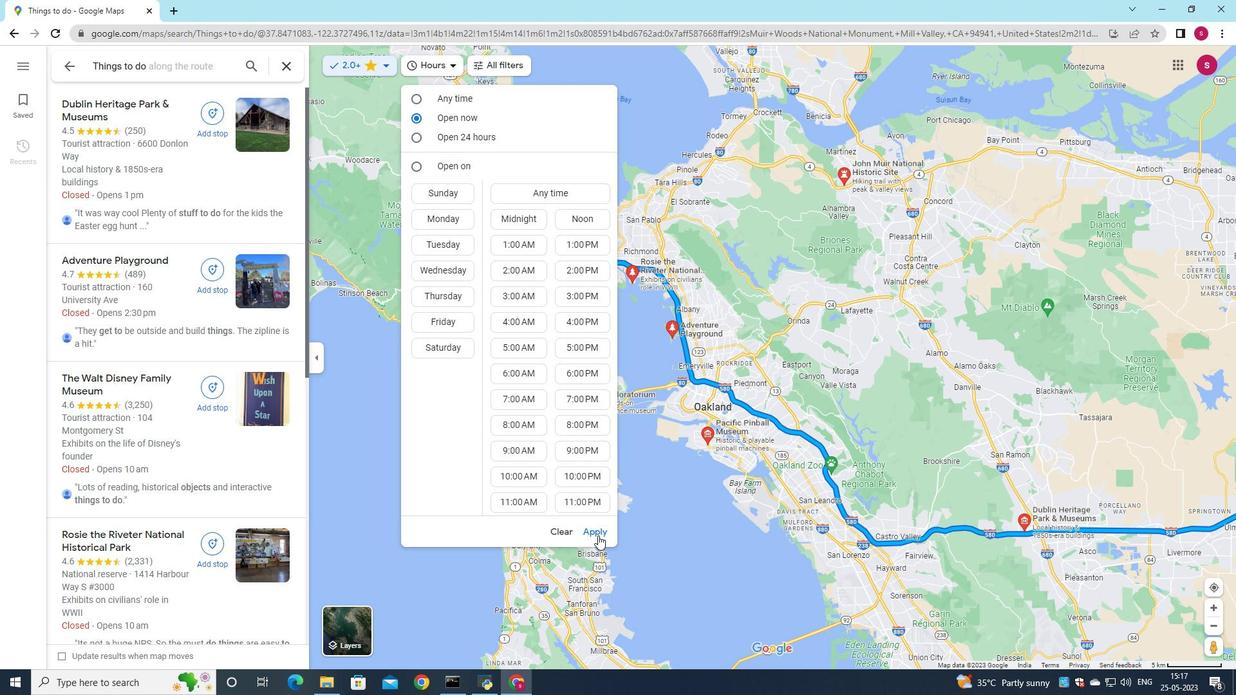 
Action: Mouse pressed left at (597, 535)
Screenshot: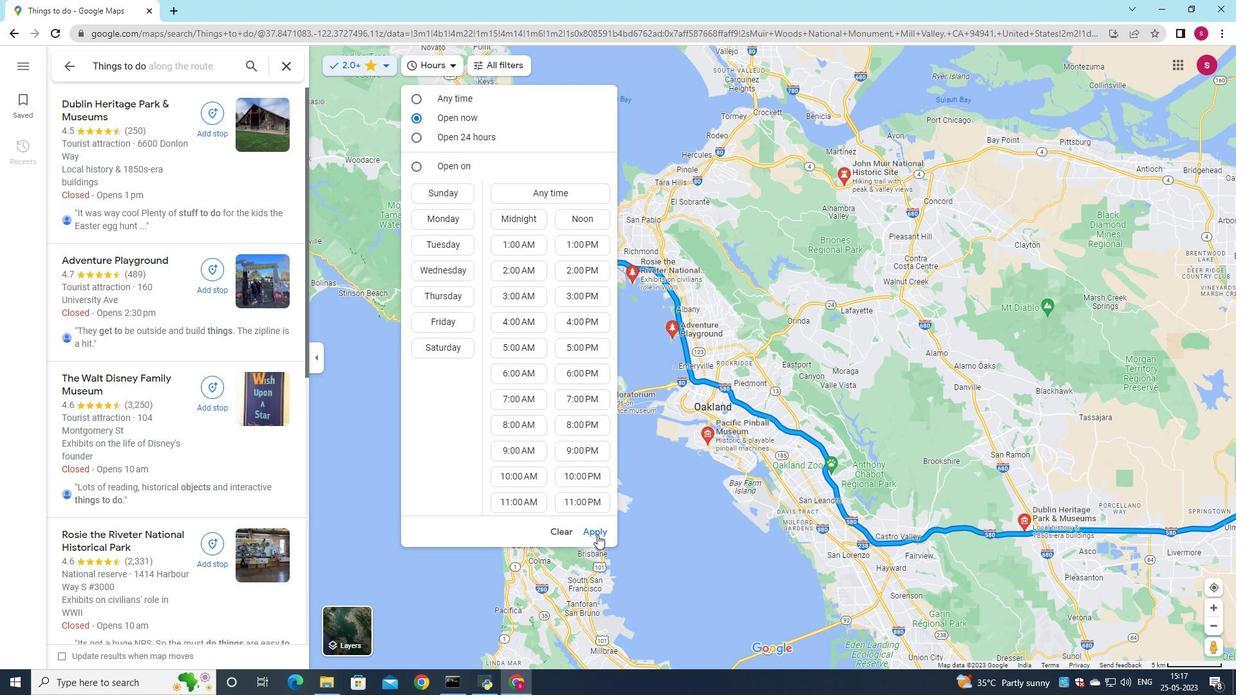 
Action: Mouse moved to (814, 281)
Screenshot: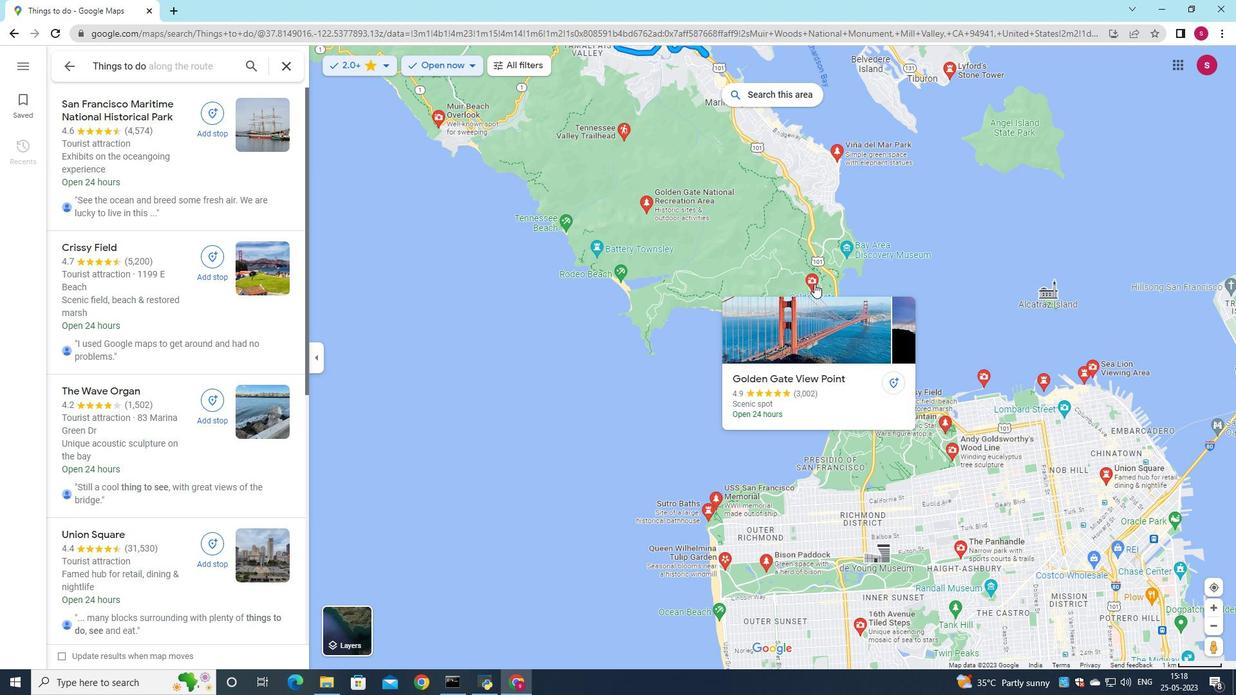 
Action: Mouse pressed left at (814, 281)
Screenshot: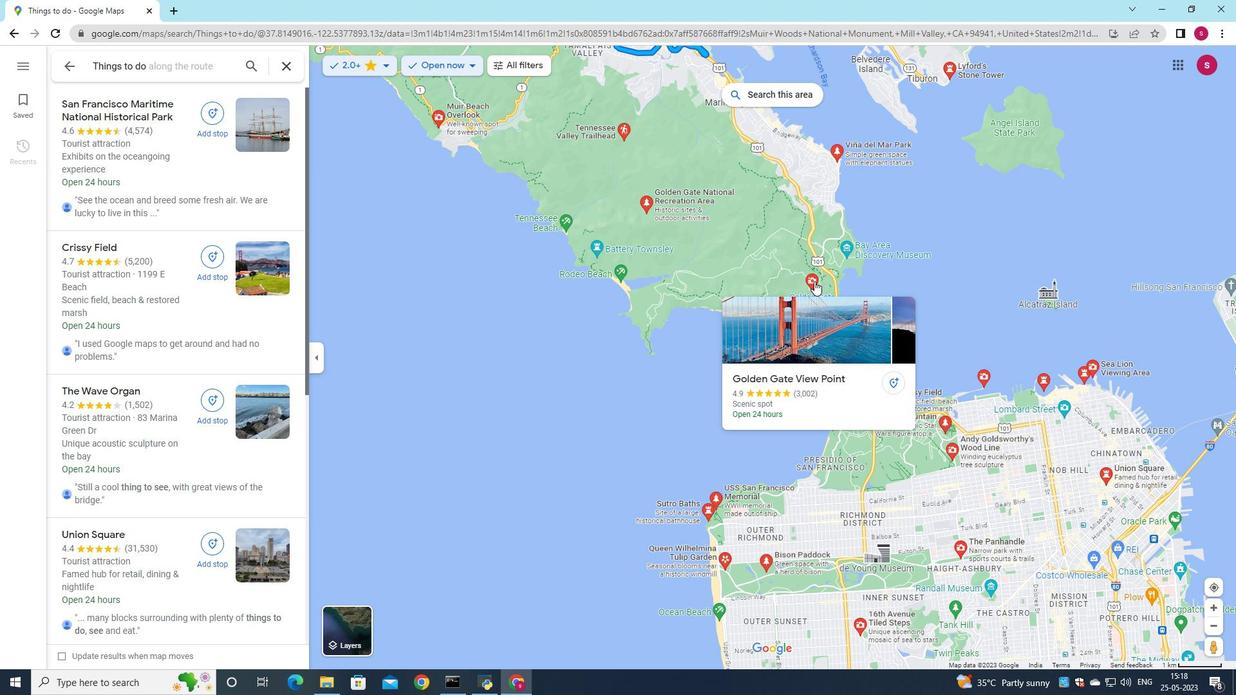 
Action: Mouse moved to (379, 216)
Screenshot: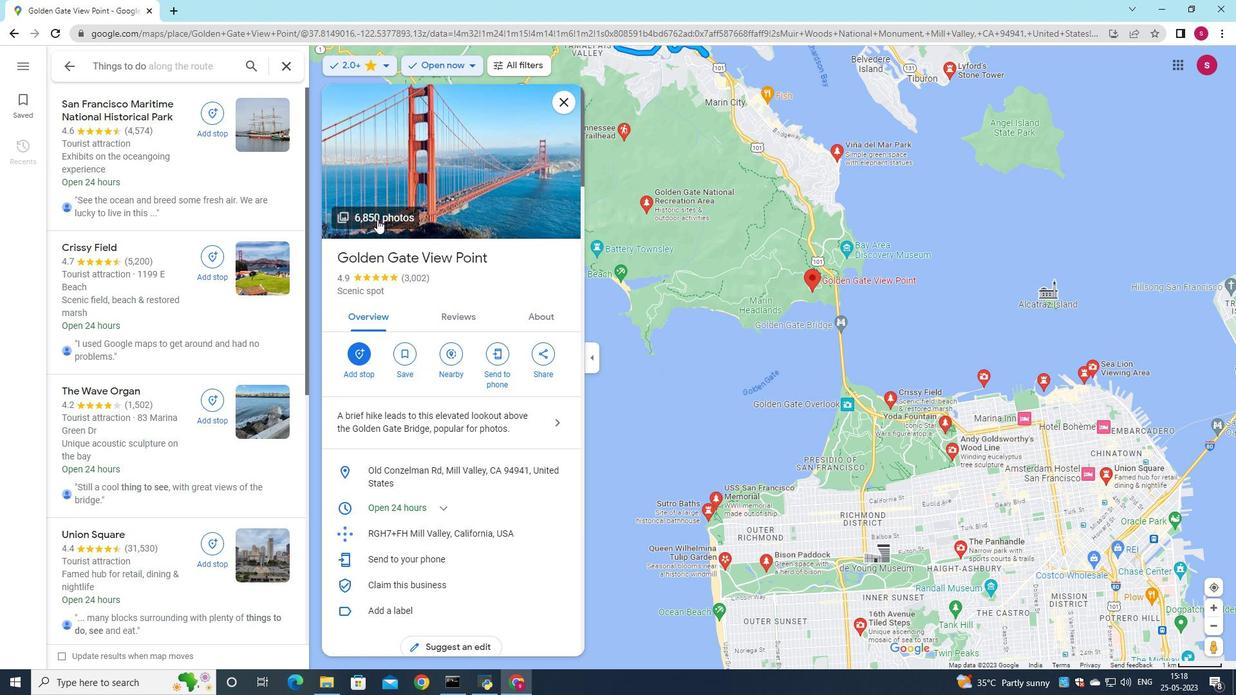 
Action: Mouse pressed left at (379, 216)
Screenshot: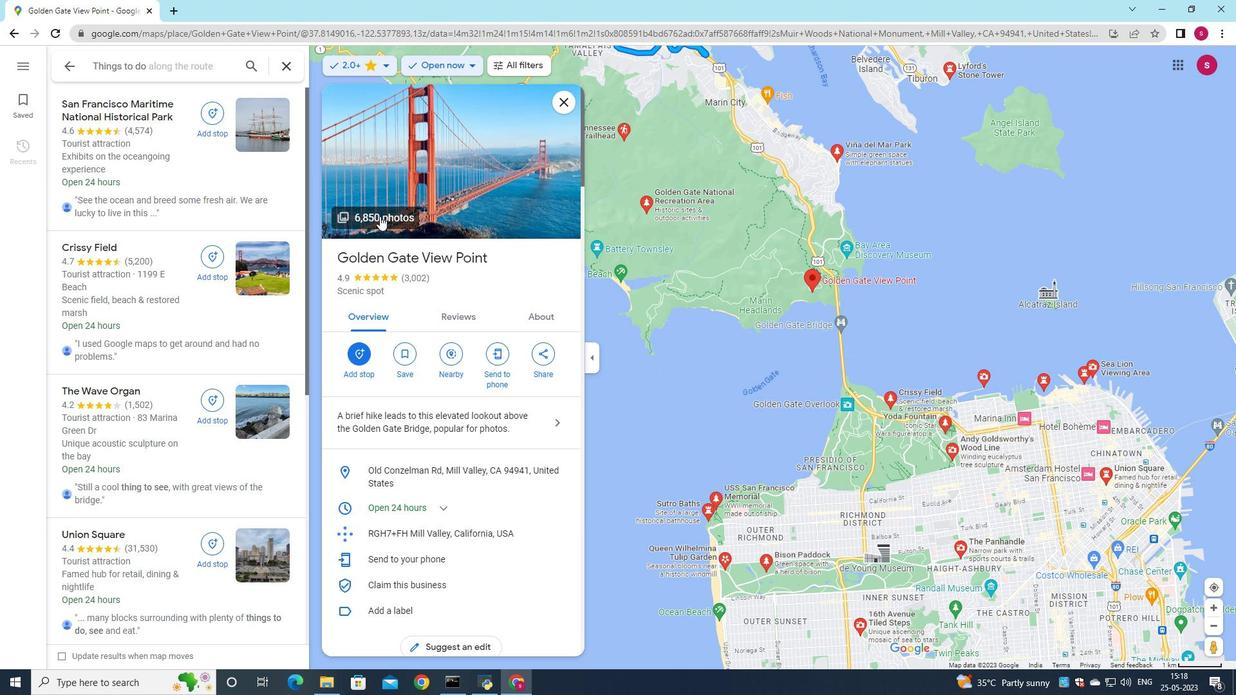 
Action: Key pressed <Key.right><Key.right><Key.right><Key.right><Key.right><Key.right><Key.right><Key.right><Key.right><Key.right><Key.right><Key.right><Key.right><Key.right><Key.right><Key.right><Key.right><Key.right><Key.right><Key.right><Key.right><Key.right><Key.right><Key.right><Key.right><Key.right><Key.right><Key.right><Key.right><Key.right><Key.right><Key.right><Key.right><Key.right><Key.right><Key.right><Key.right><Key.right><Key.right><Key.right><Key.right><Key.right><Key.right><Key.right><Key.right><Key.right><Key.right><Key.right><Key.right><Key.right><Key.right><Key.right><Key.right><Key.right><Key.right><Key.right><Key.right><Key.right><Key.right><Key.right><Key.right><Key.right><Key.right><Key.right><Key.right>
Screenshot: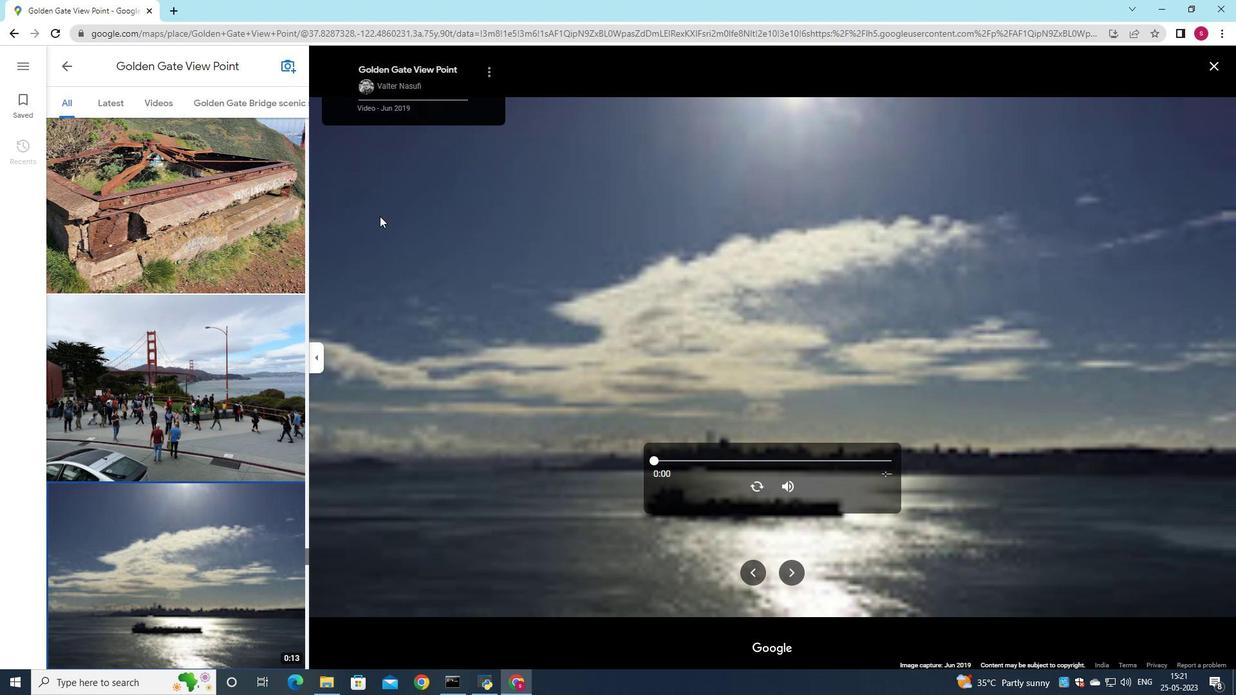 
Action: Mouse moved to (66, 67)
Screenshot: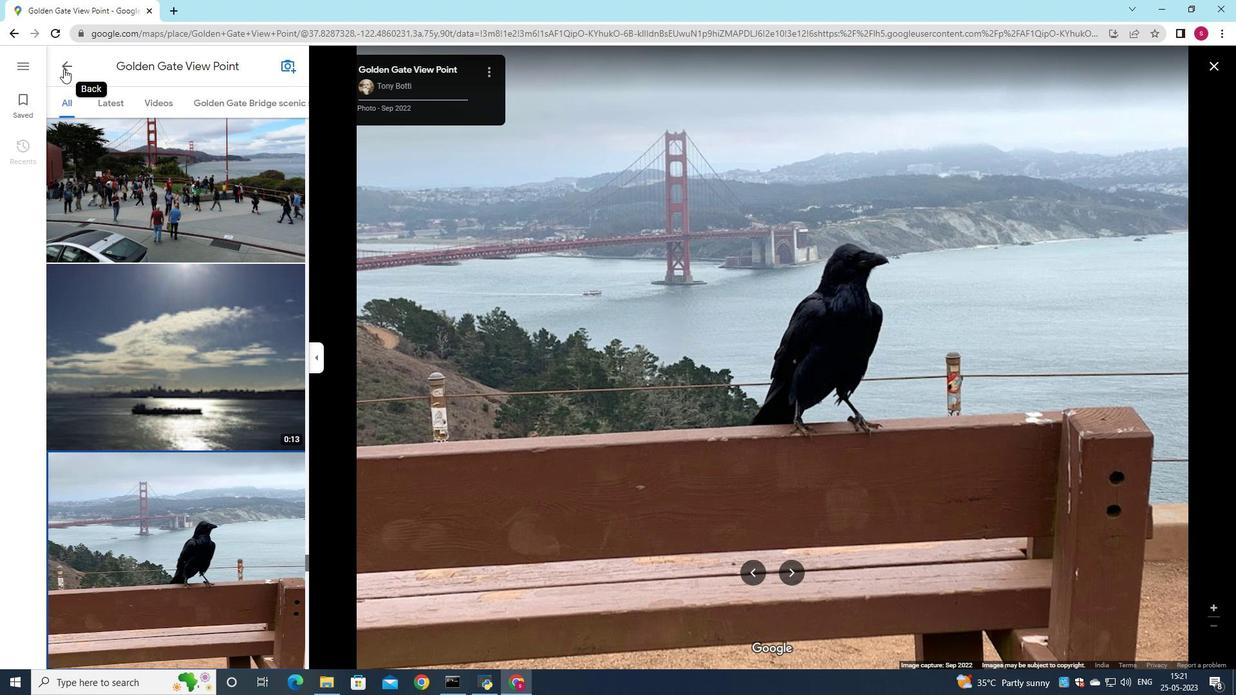 
Action: Mouse pressed left at (66, 67)
Screenshot: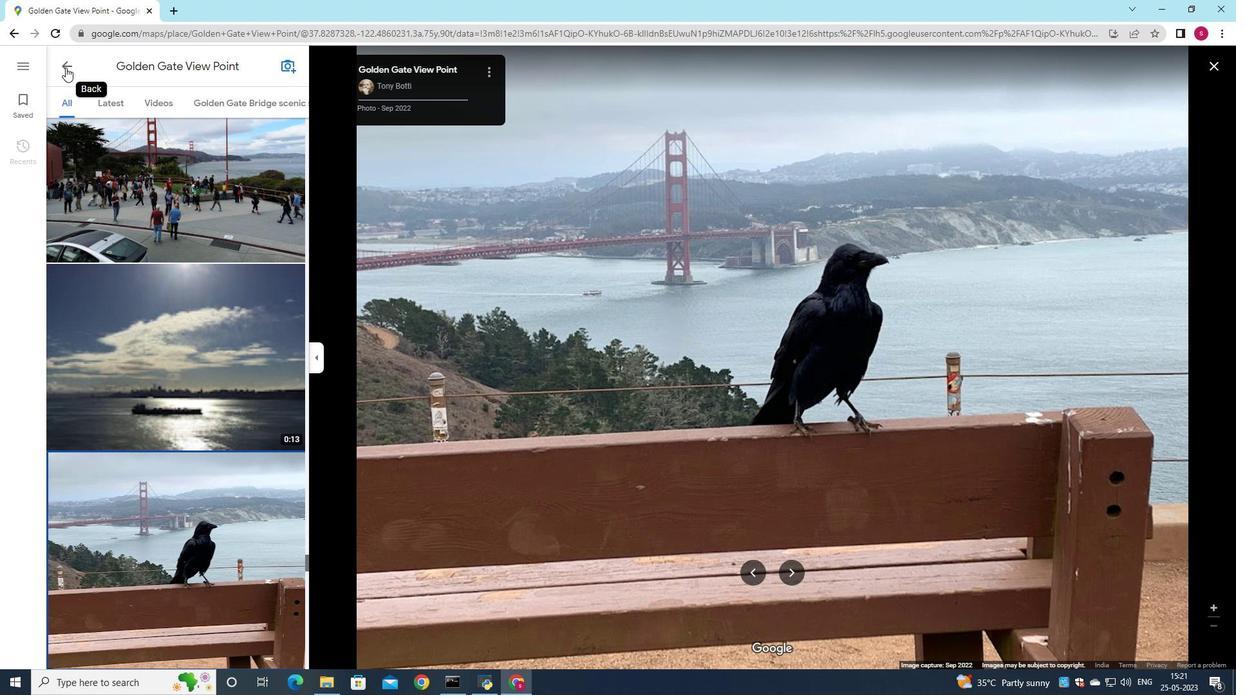 
Action: Mouse moved to (853, 462)
Screenshot: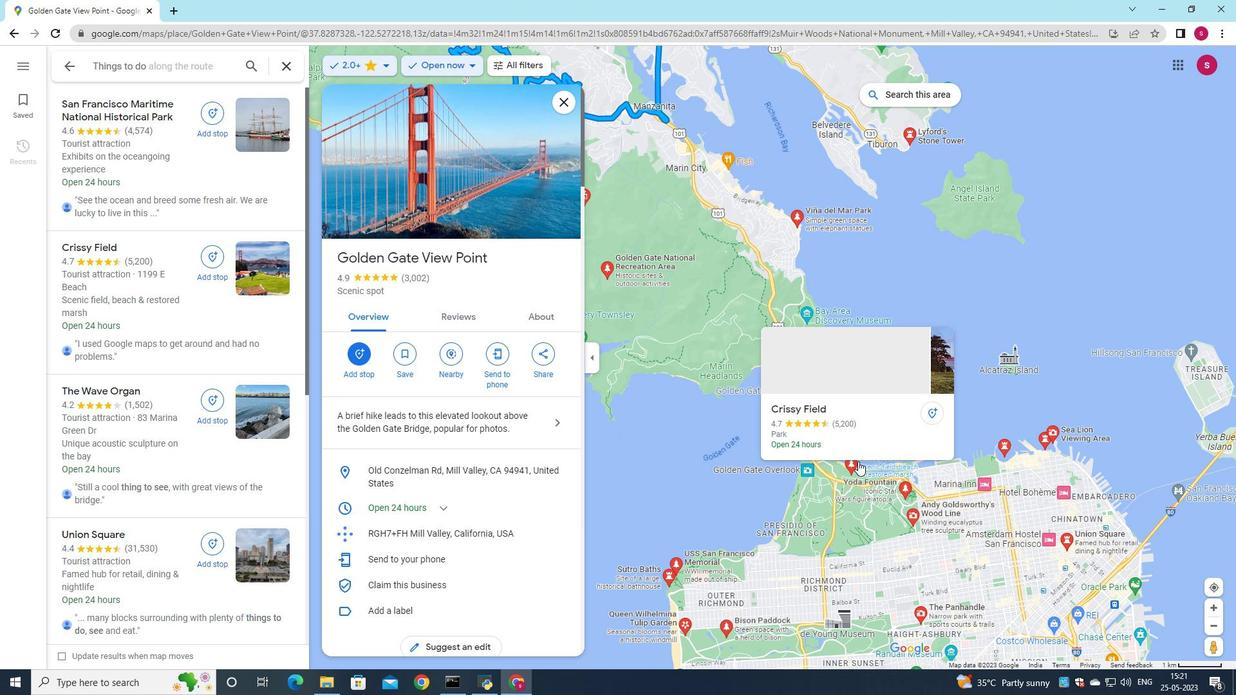 
Action: Mouse pressed left at (853, 462)
Screenshot: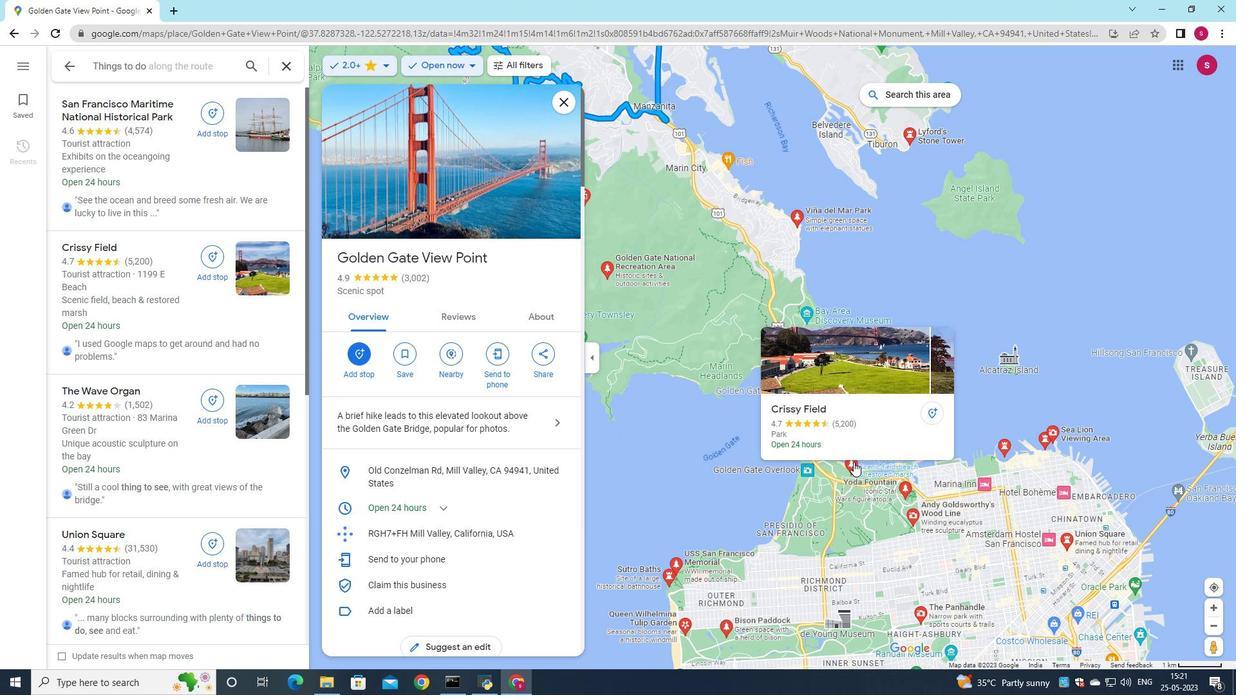 
Action: Mouse moved to (372, 214)
Screenshot: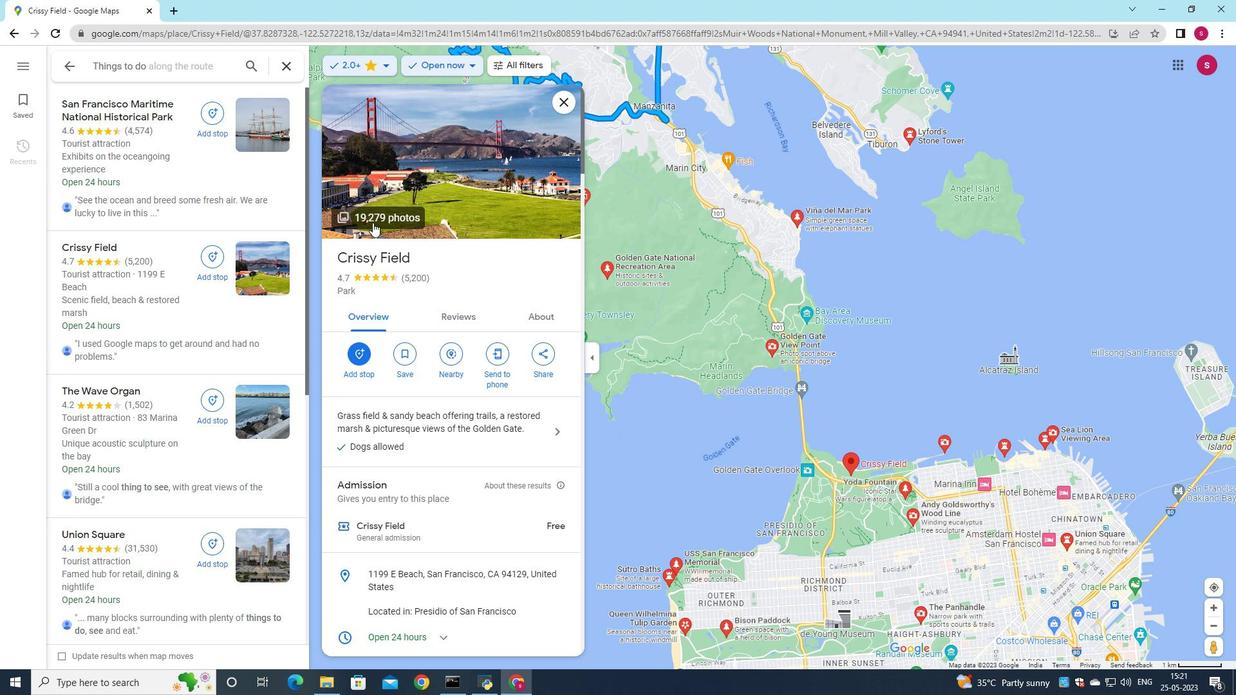 
Action: Mouse pressed left at (372, 214)
Screenshot: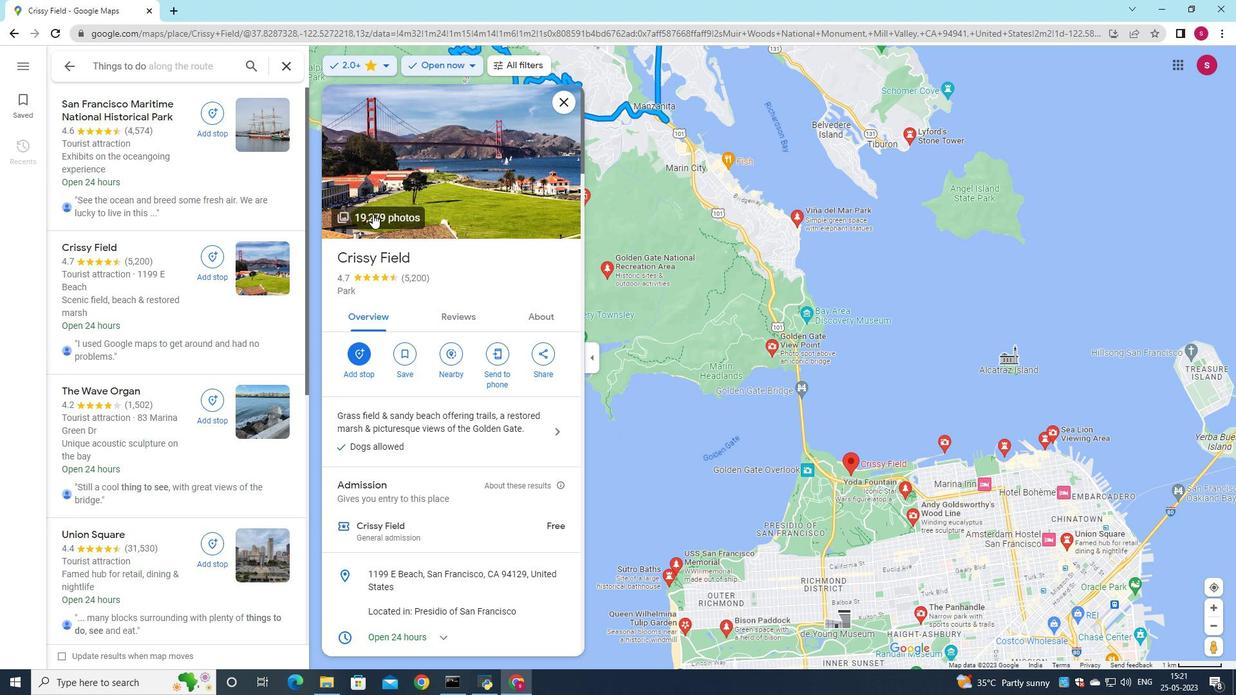
Action: Mouse moved to (631, 269)
Screenshot: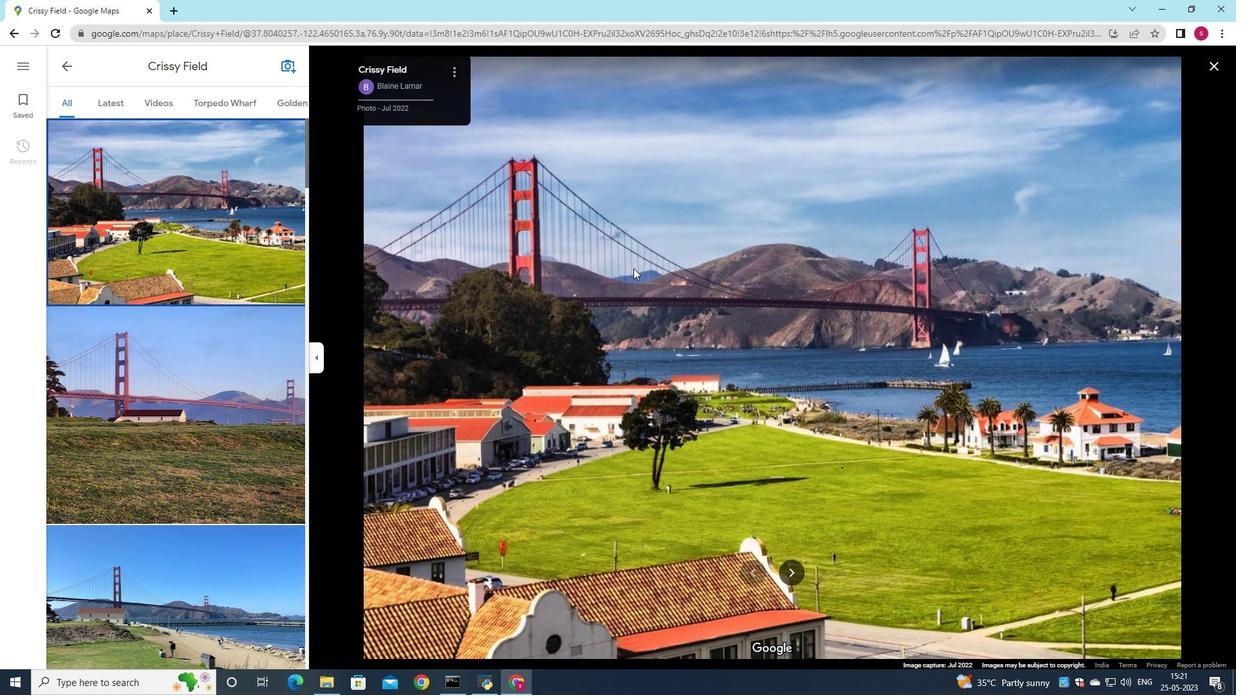
Action: Key pressed <Key.right><Key.right><Key.right><Key.right><Key.right><Key.right><Key.right><Key.right><Key.right><Key.right><Key.right><Key.right><Key.right><Key.right><Key.right><Key.right><Key.right><Key.right><Key.right><Key.right><Key.right><Key.right><Key.right><Key.right><Key.right><Key.right><Key.right><Key.right><Key.right><Key.right><Key.right><Key.right><Key.right><Key.right><Key.right><Key.right><Key.right><Key.right><Key.right><Key.right><Key.right><Key.right><Key.right><Key.right><Key.right><Key.right><Key.right><Key.right><Key.right><Key.right><Key.right><Key.right><Key.right><Key.right><Key.right><Key.right><Key.right><Key.right><Key.right><Key.right><Key.right><Key.right>
Screenshot: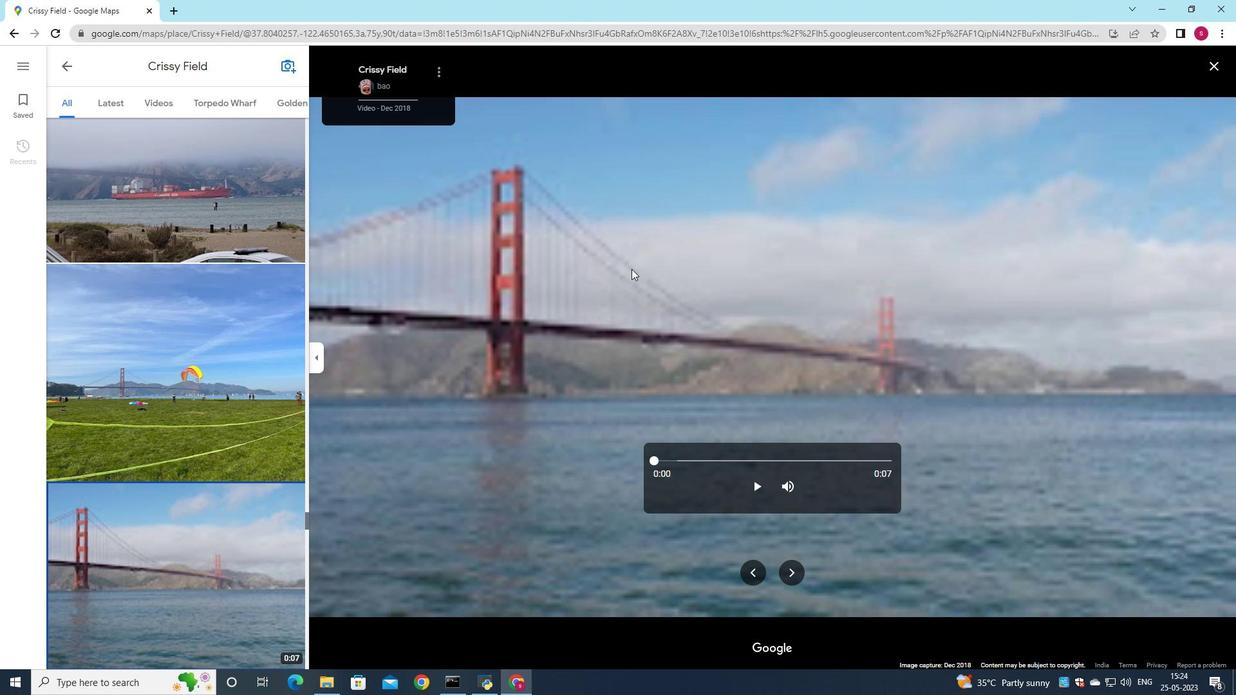 
